 Task: Create a due date automation trigger when advanced on, 2 days before a card is due add dates due in less than 1 working days at 11:00 AM.
Action: Mouse moved to (1147, 342)
Screenshot: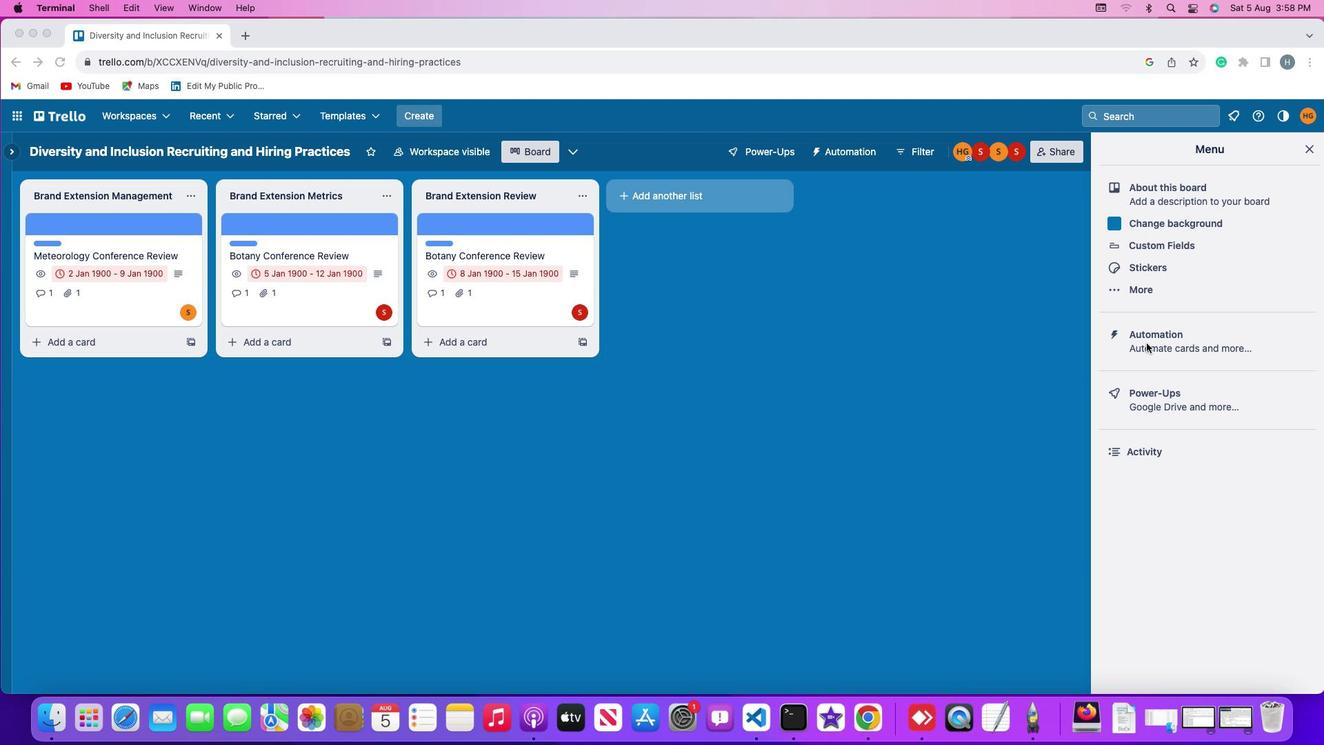 
Action: Mouse pressed left at (1147, 342)
Screenshot: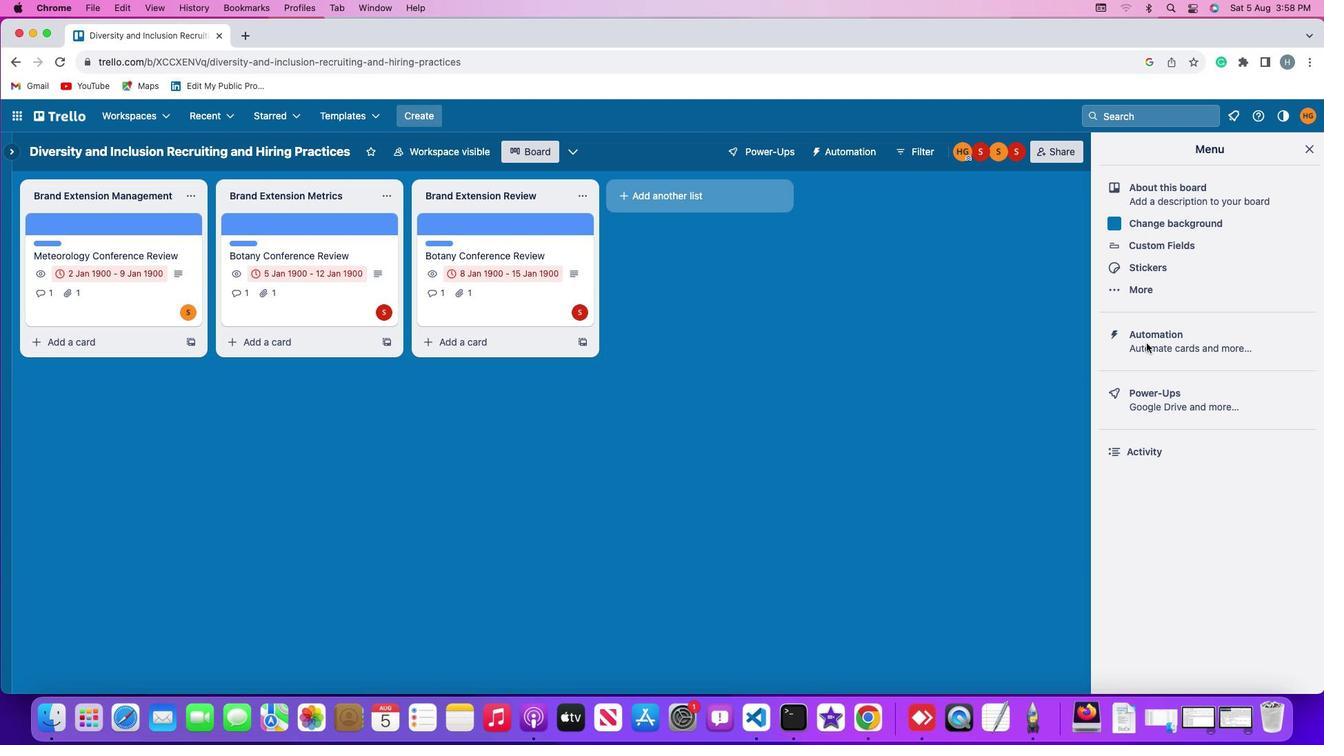 
Action: Mouse pressed left at (1147, 342)
Screenshot: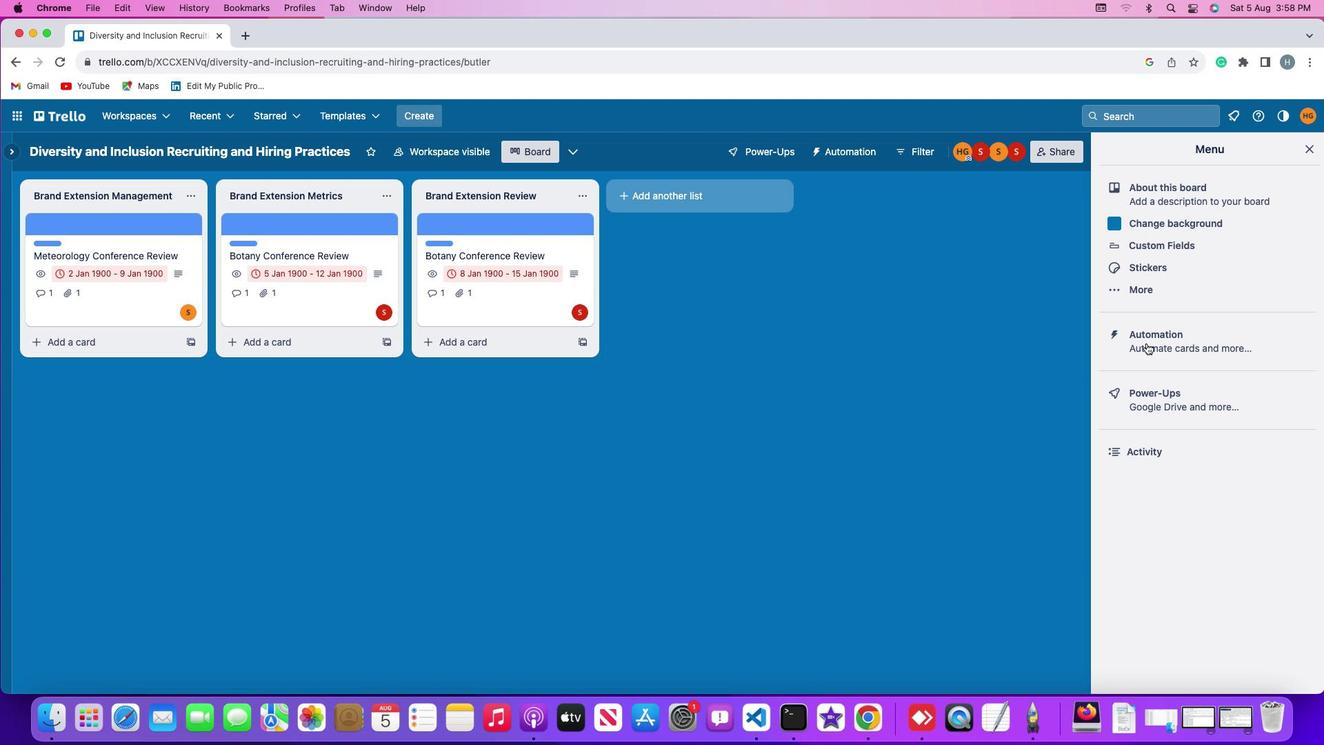
Action: Mouse moved to (66, 329)
Screenshot: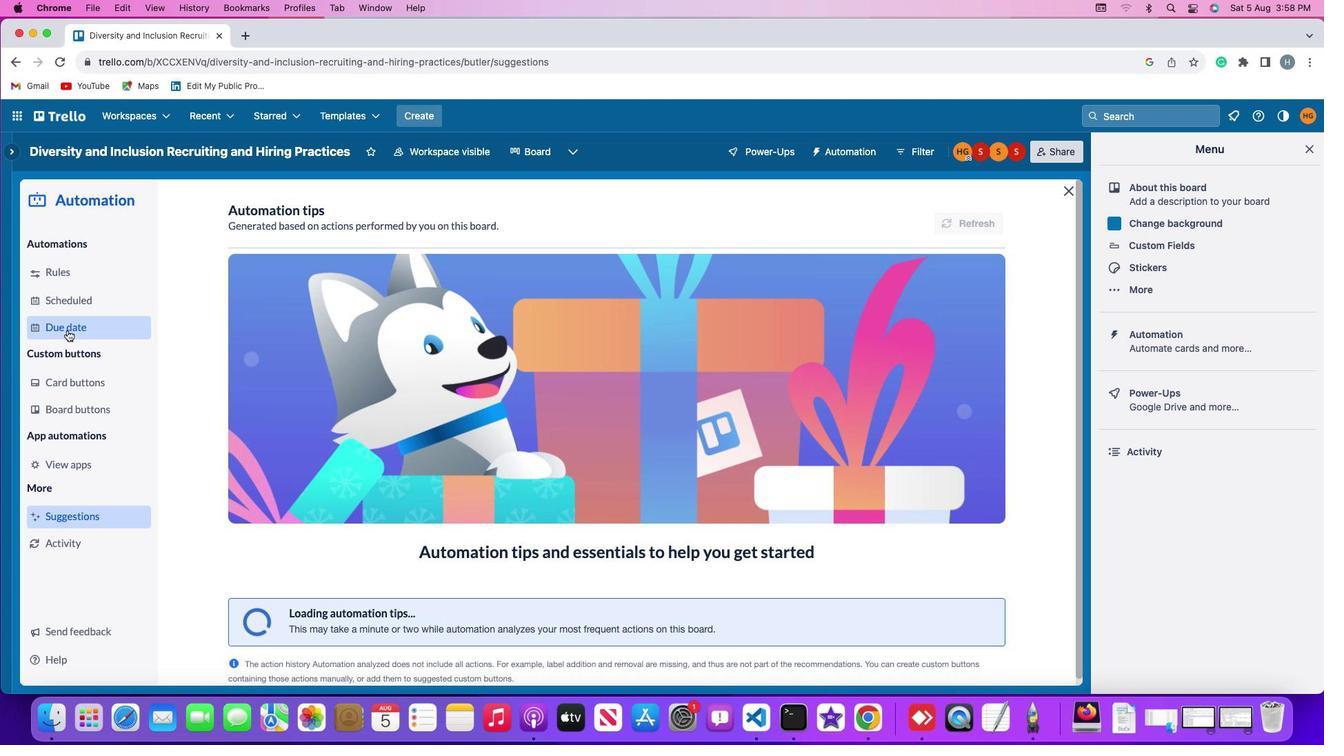 
Action: Mouse pressed left at (66, 329)
Screenshot: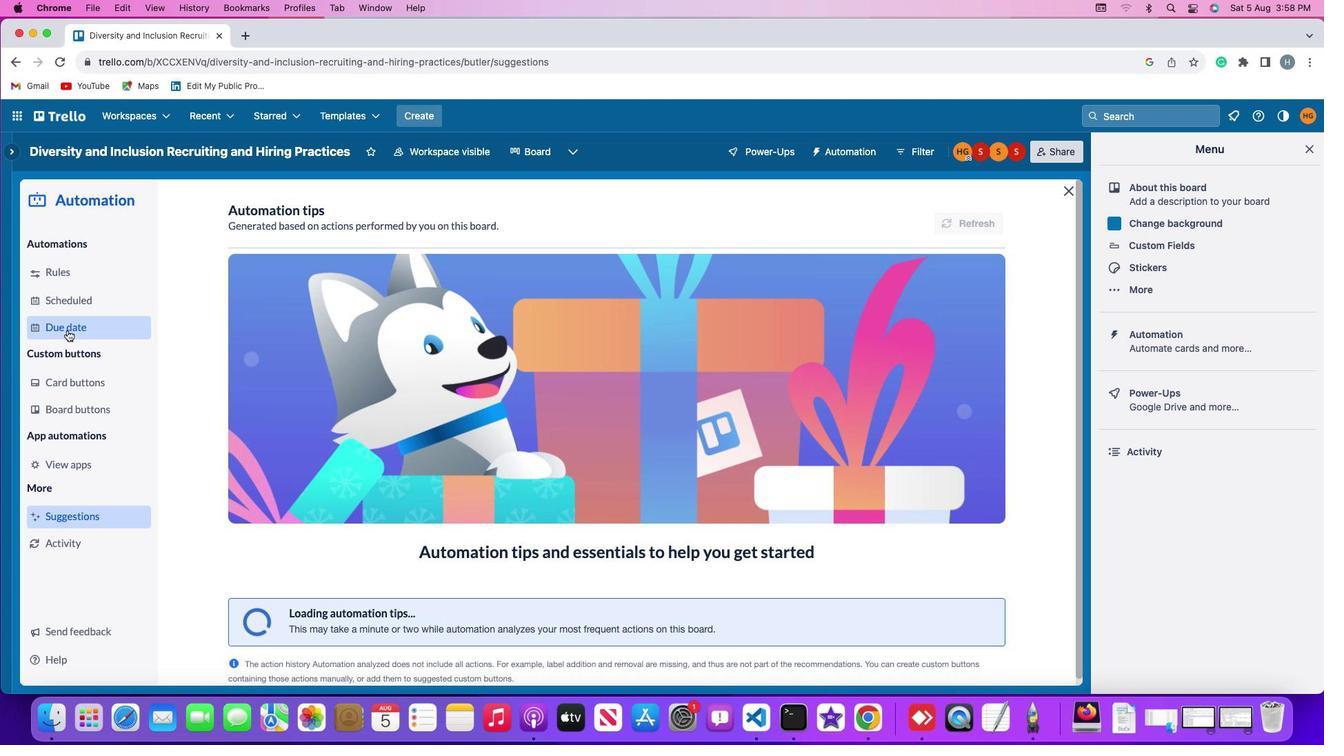 
Action: Mouse moved to (931, 213)
Screenshot: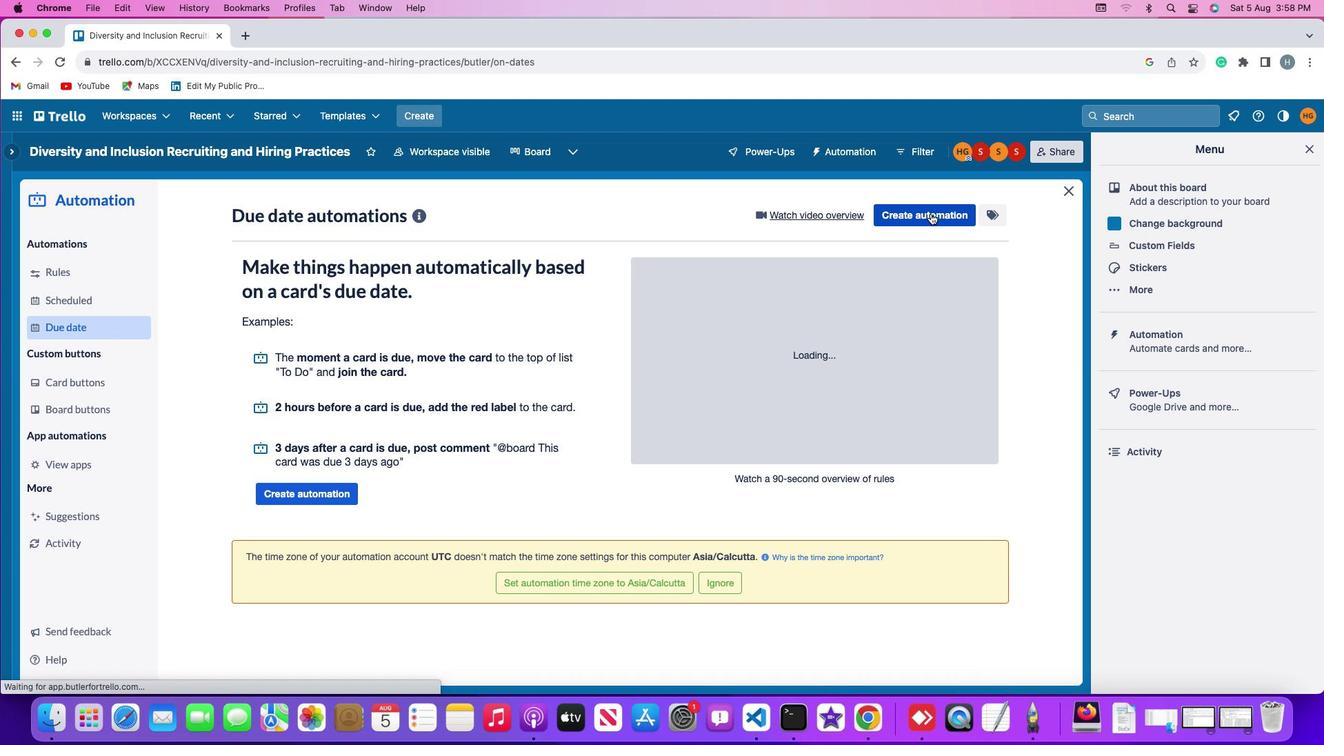 
Action: Mouse pressed left at (931, 213)
Screenshot: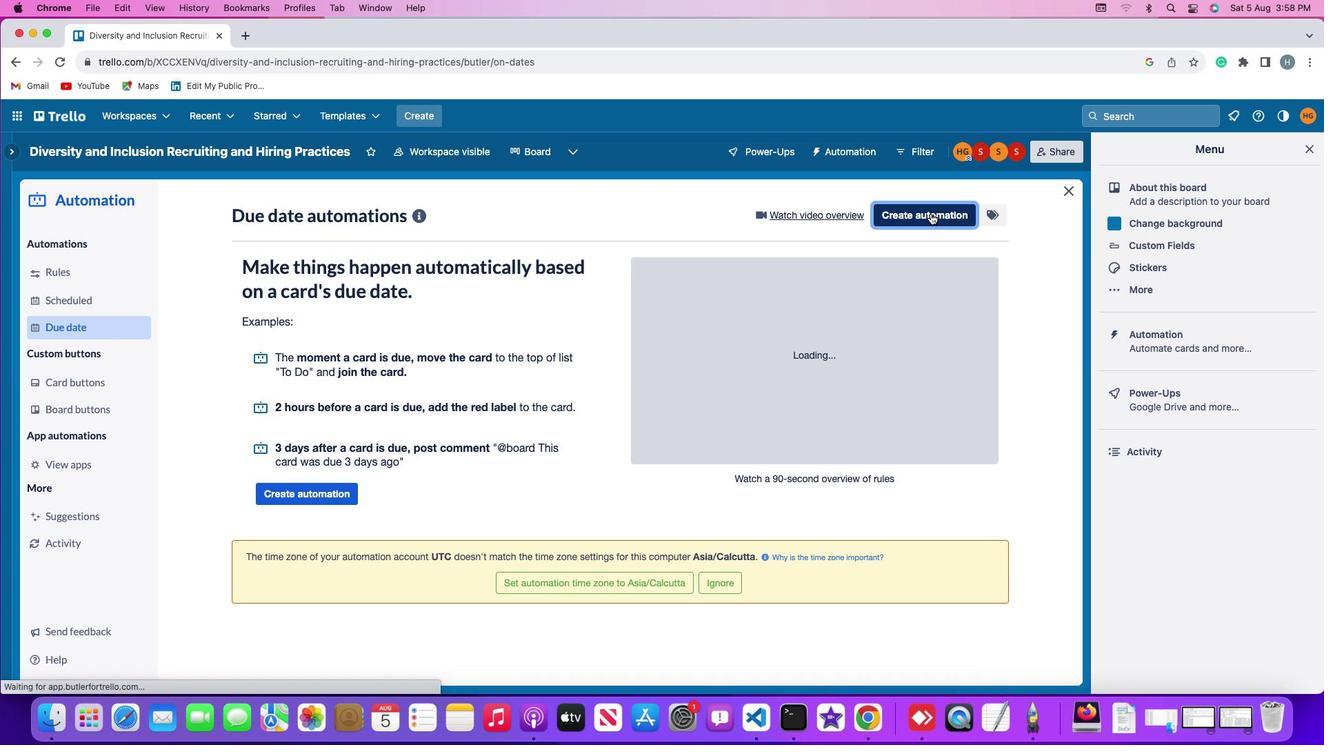 
Action: Mouse moved to (645, 350)
Screenshot: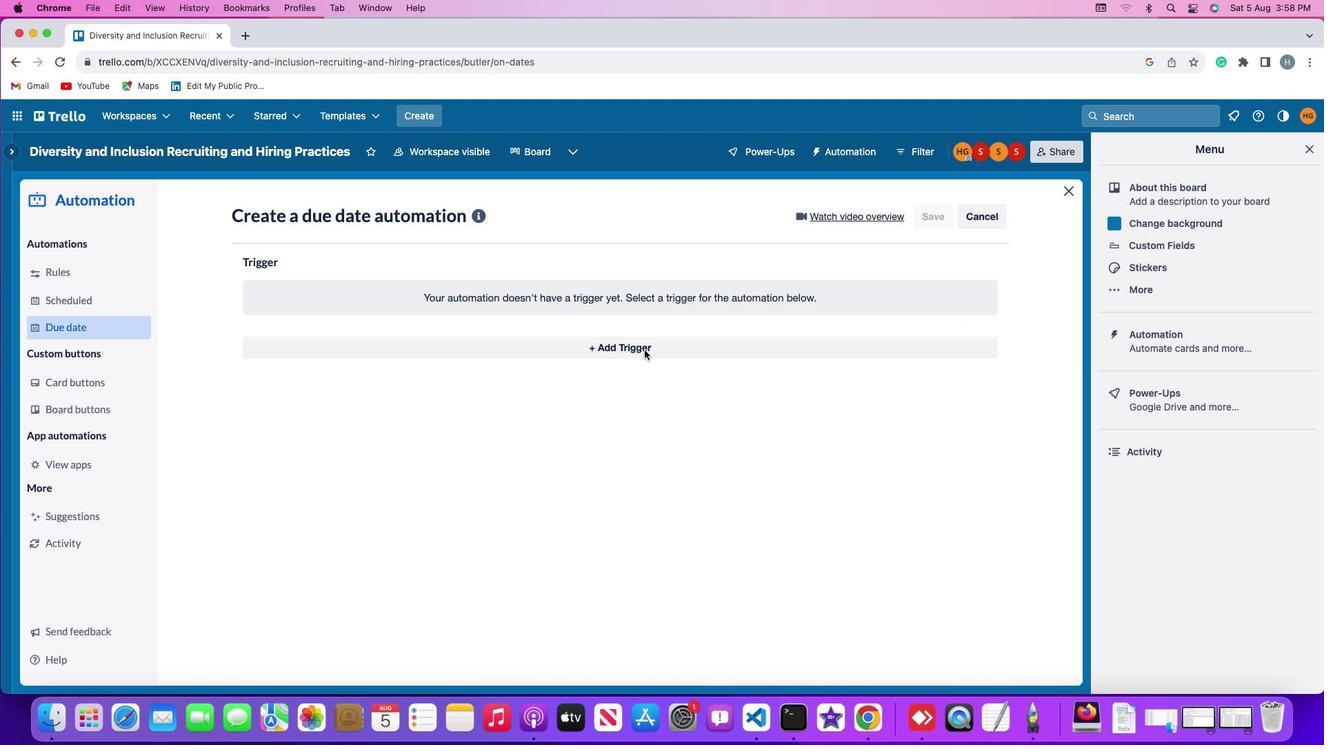 
Action: Mouse pressed left at (645, 350)
Screenshot: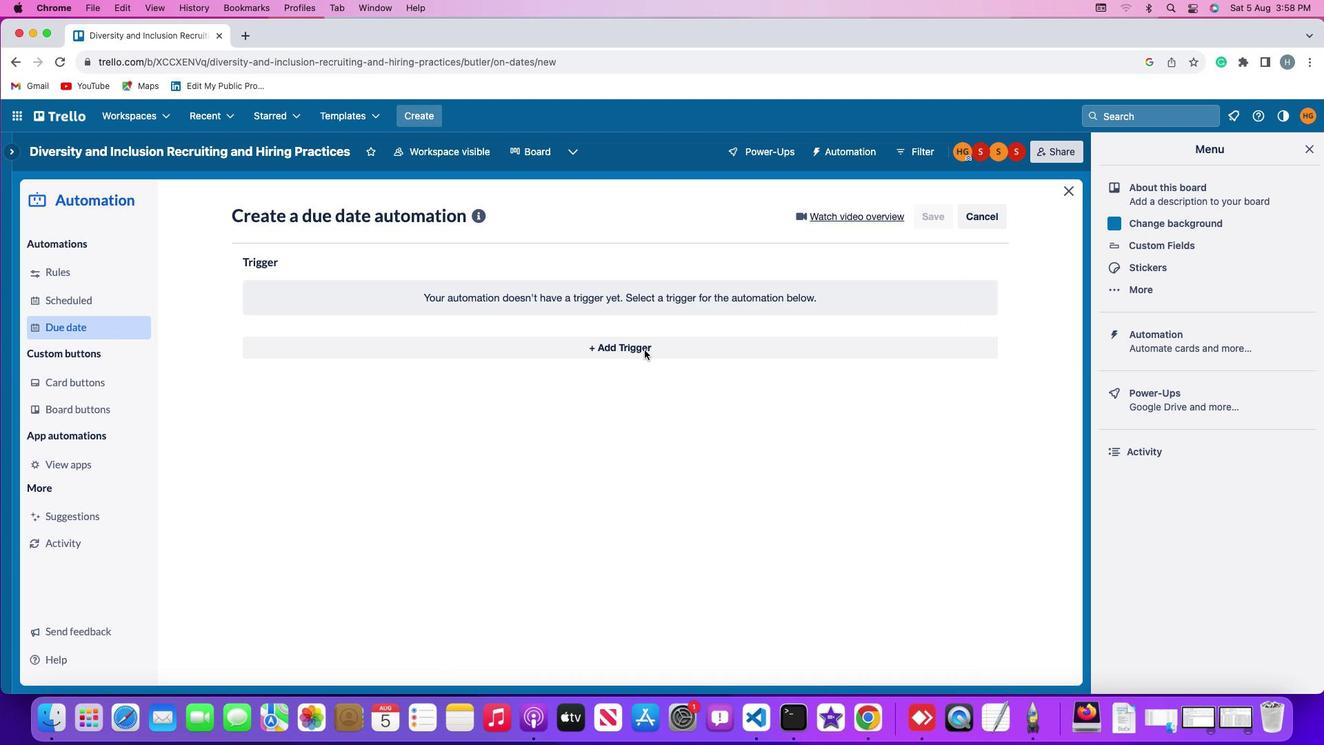 
Action: Mouse moved to (269, 557)
Screenshot: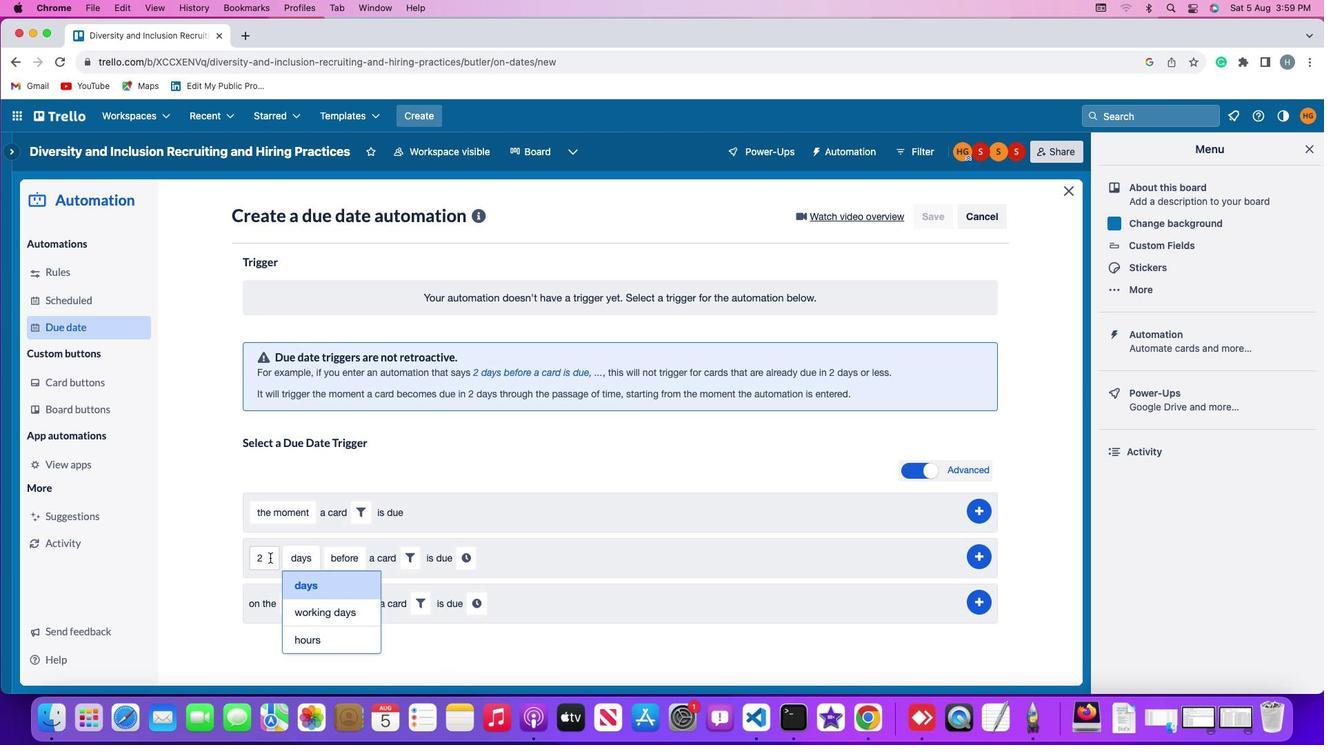 
Action: Mouse pressed left at (269, 557)
Screenshot: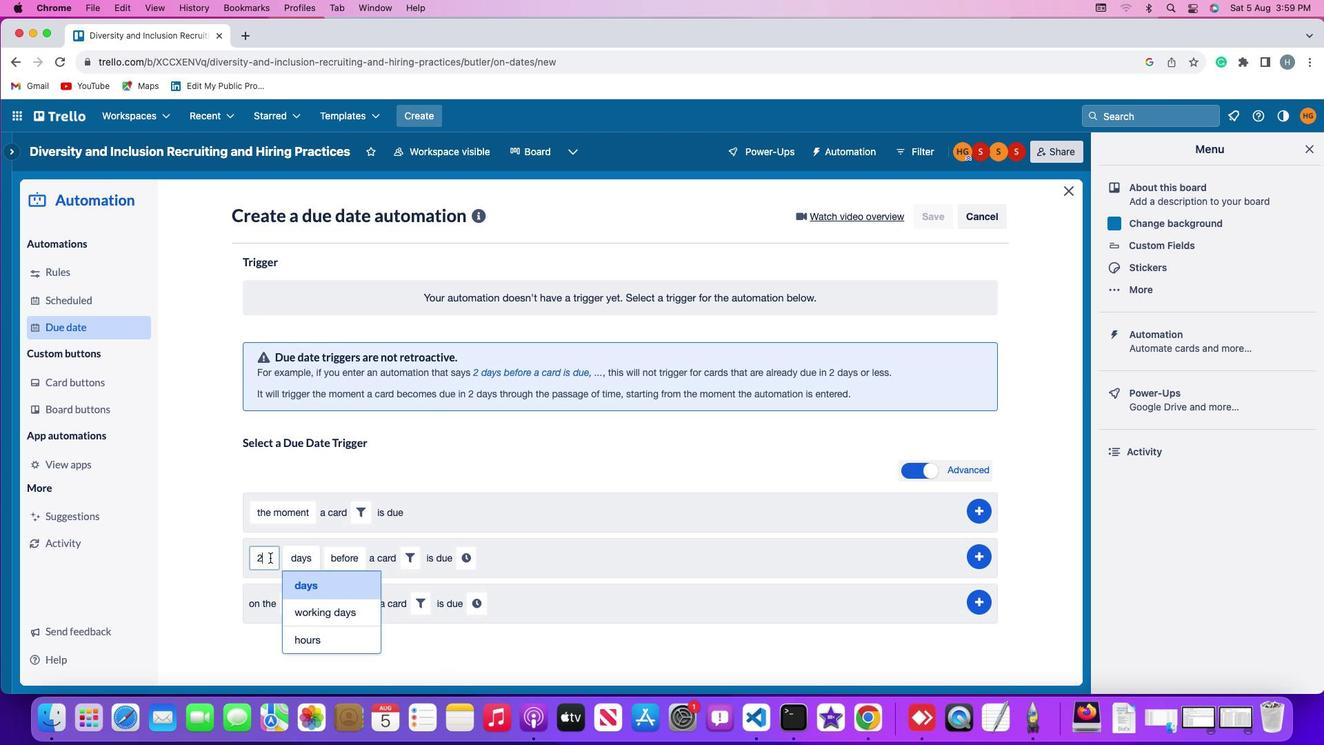 
Action: Key pressed Key.backspace'2'
Screenshot: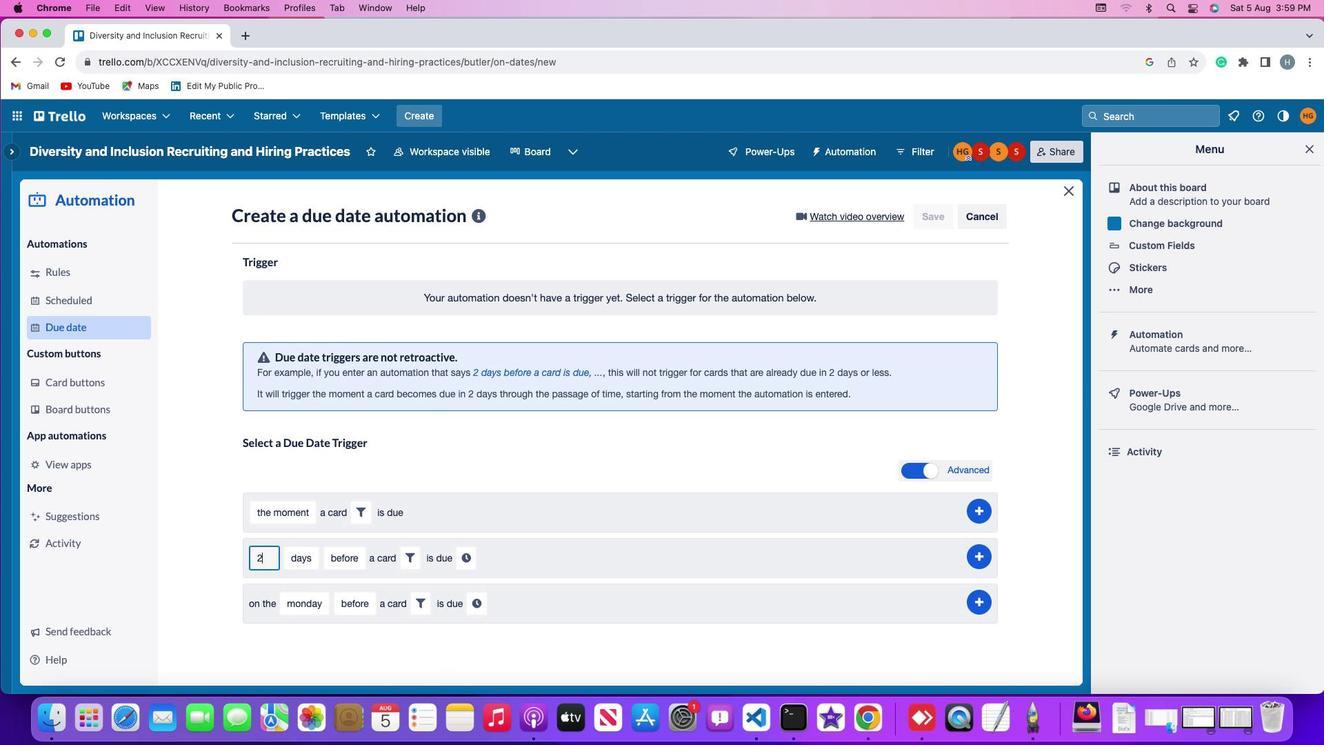 
Action: Mouse moved to (301, 558)
Screenshot: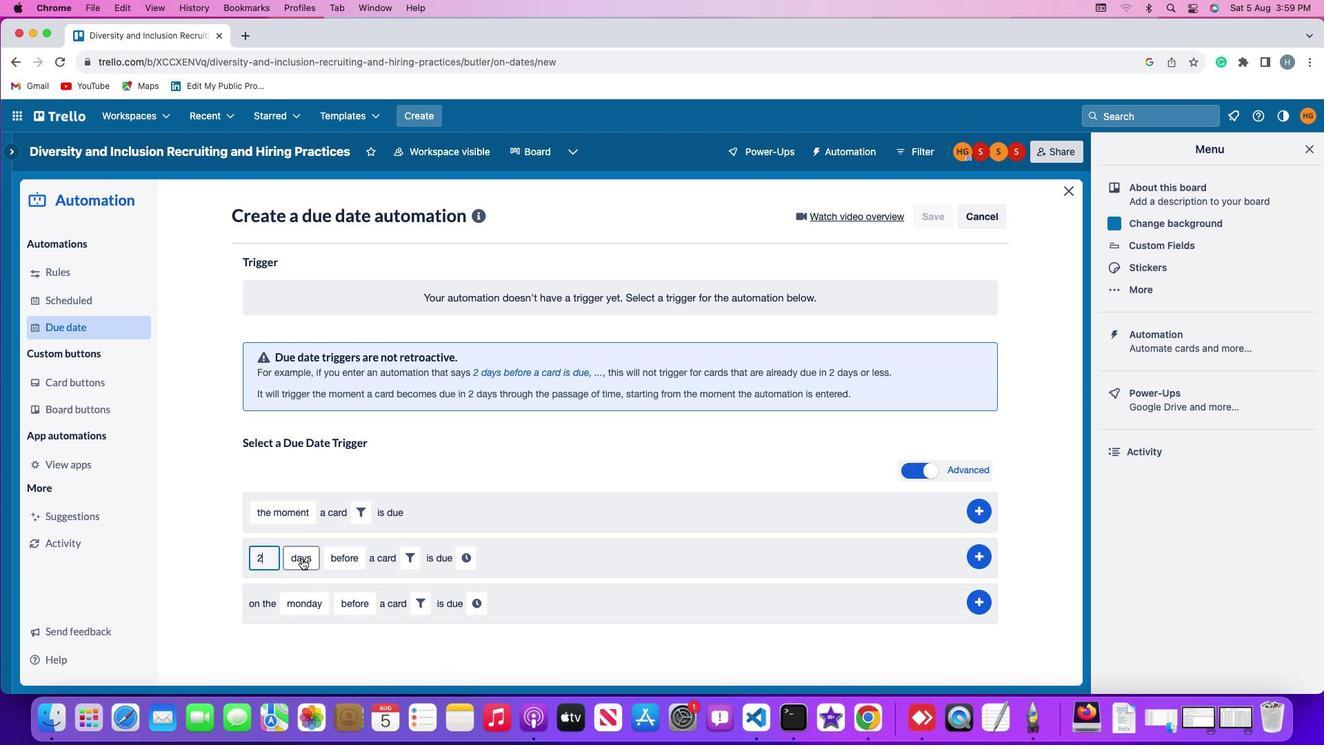 
Action: Mouse pressed left at (301, 558)
Screenshot: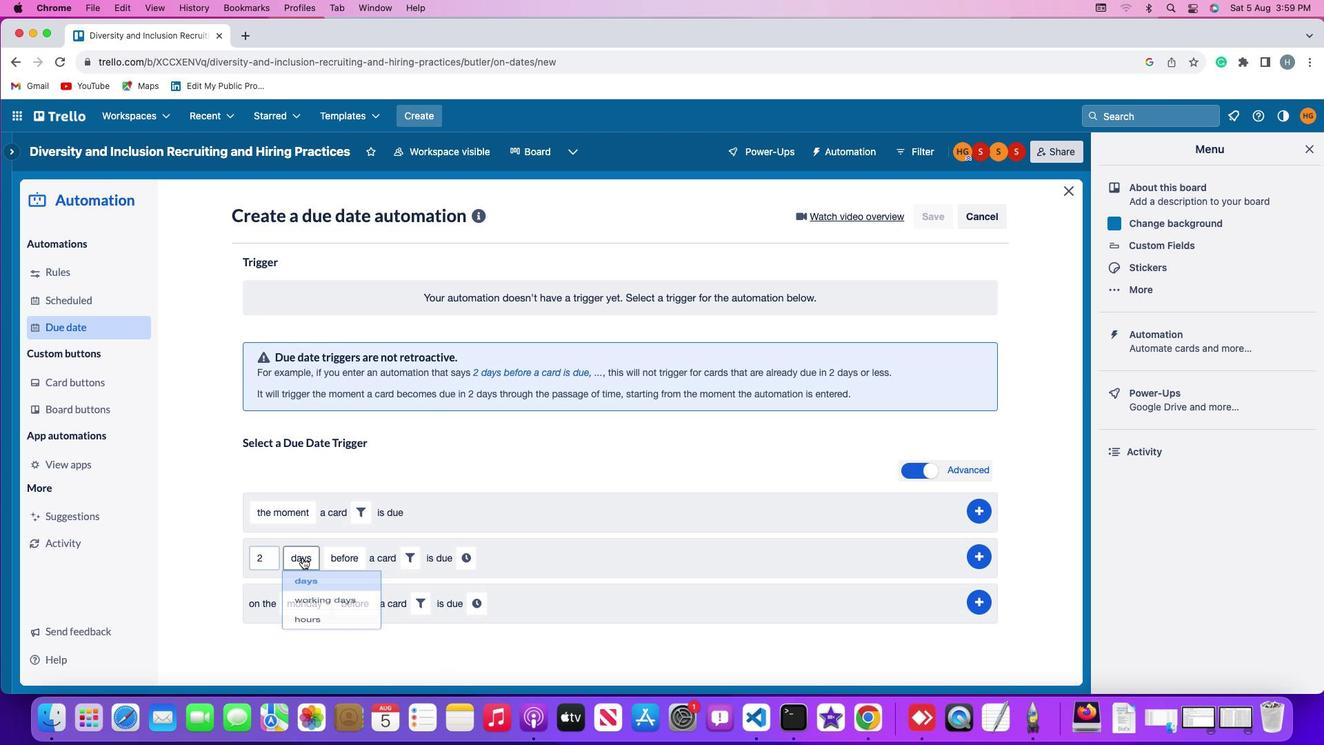 
Action: Mouse moved to (318, 586)
Screenshot: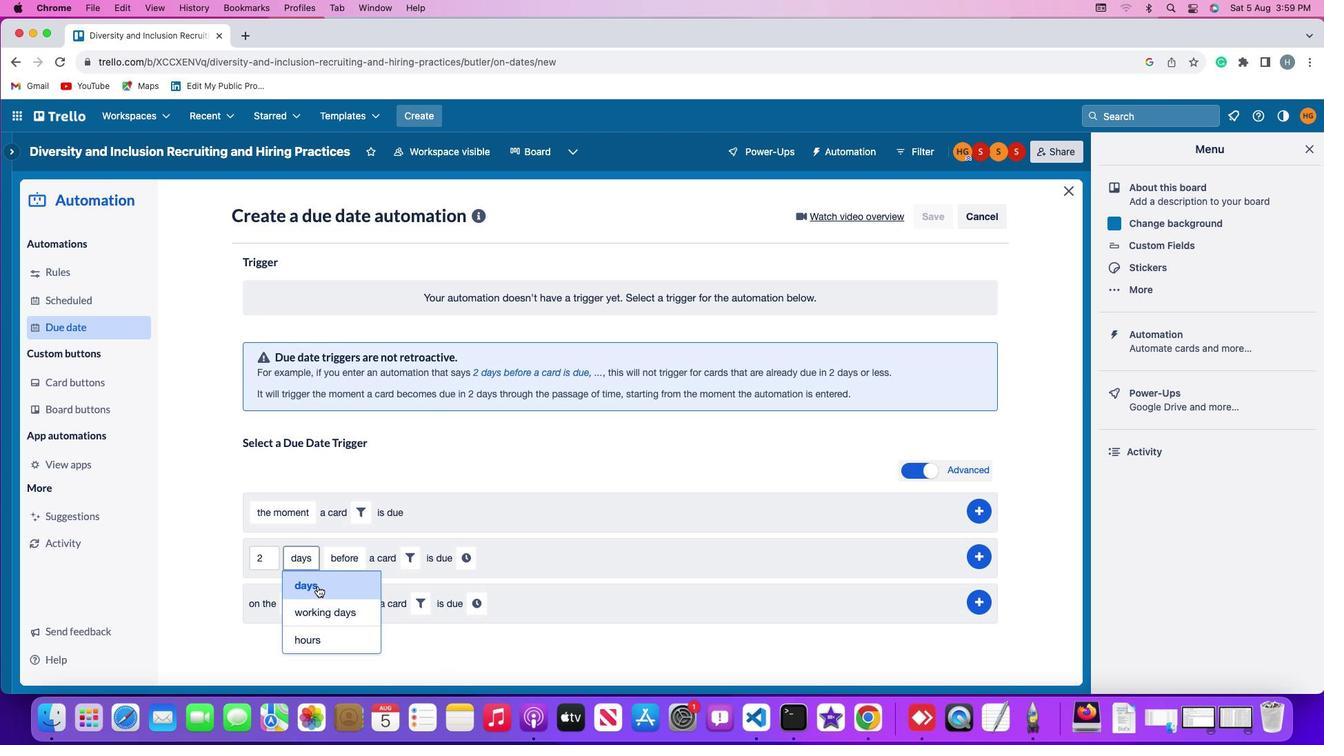 
Action: Mouse pressed left at (318, 586)
Screenshot: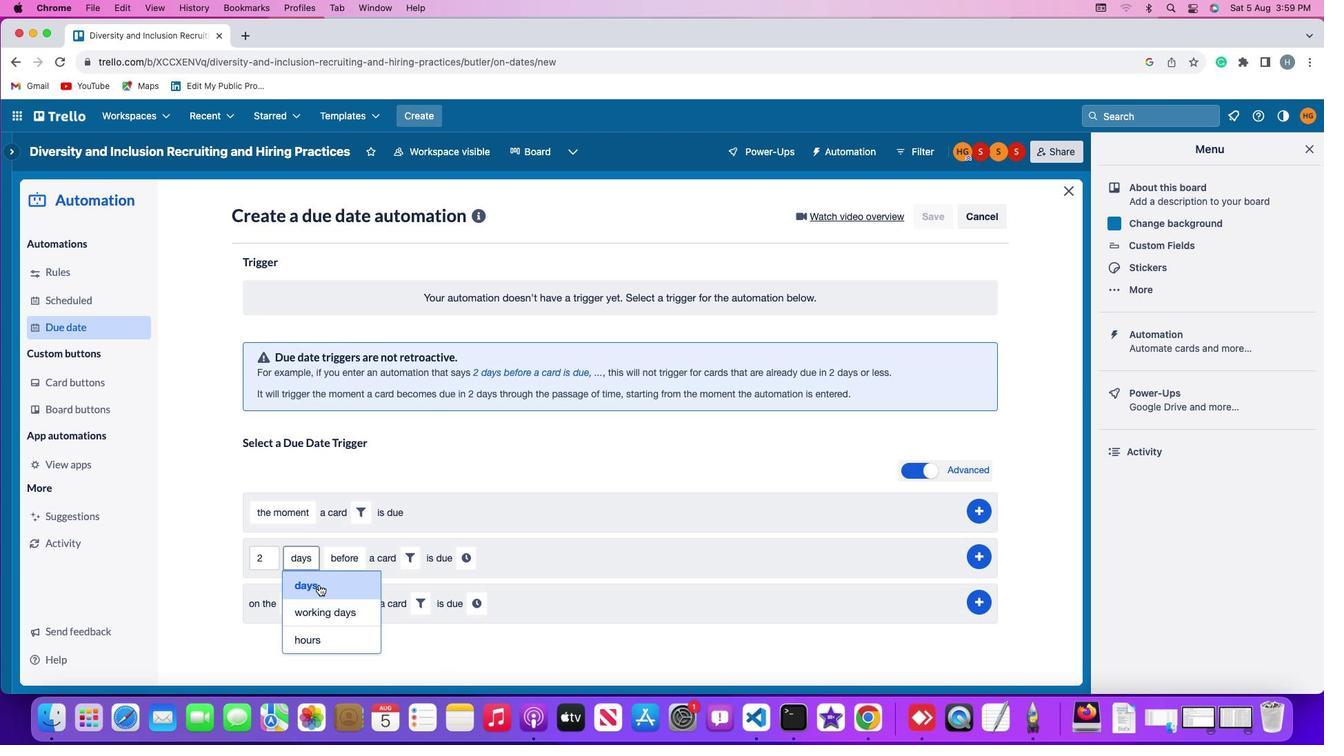 
Action: Mouse moved to (351, 560)
Screenshot: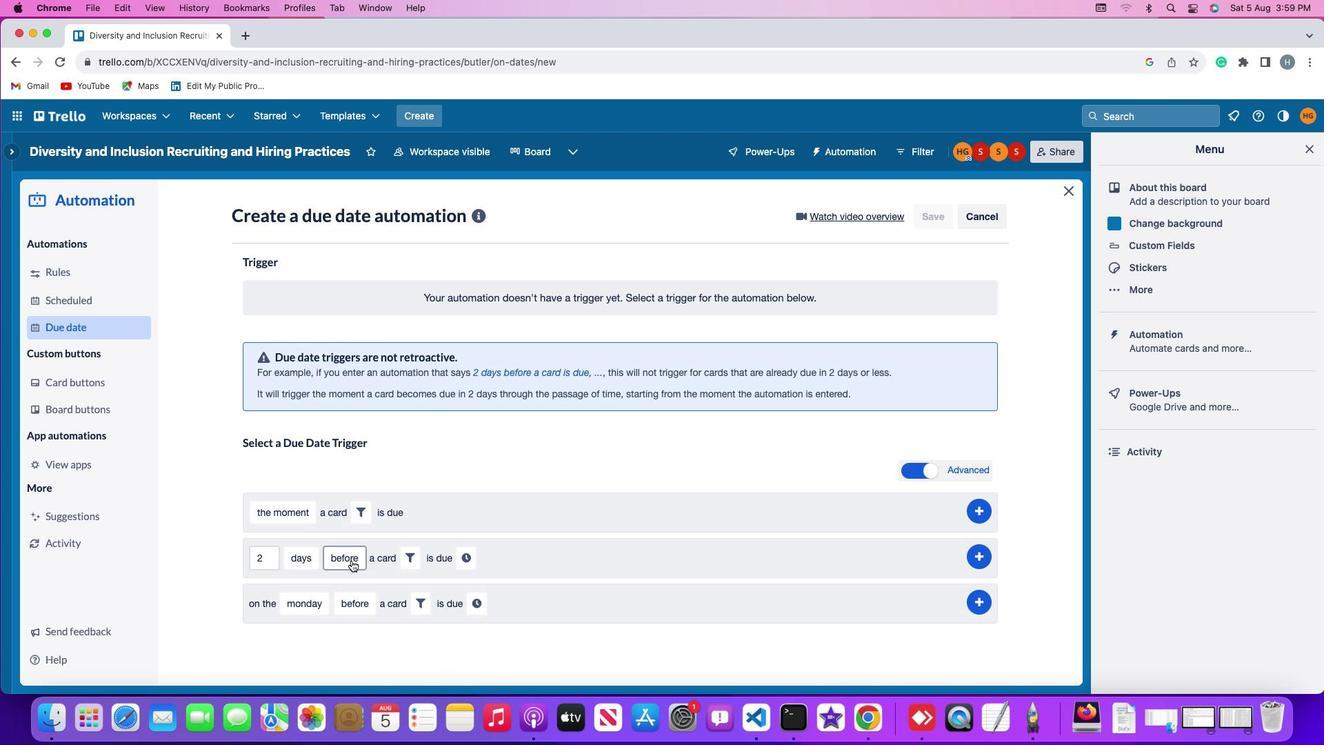 
Action: Mouse pressed left at (351, 560)
Screenshot: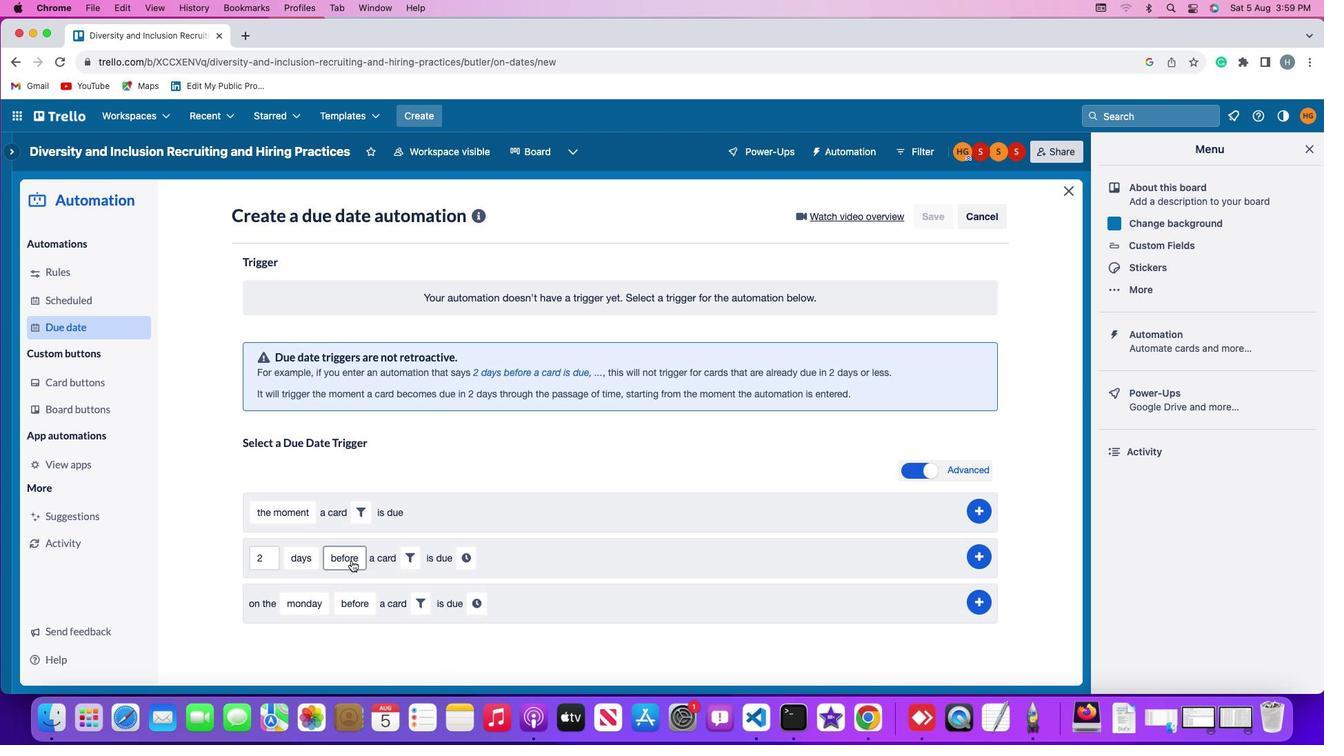 
Action: Mouse moved to (357, 578)
Screenshot: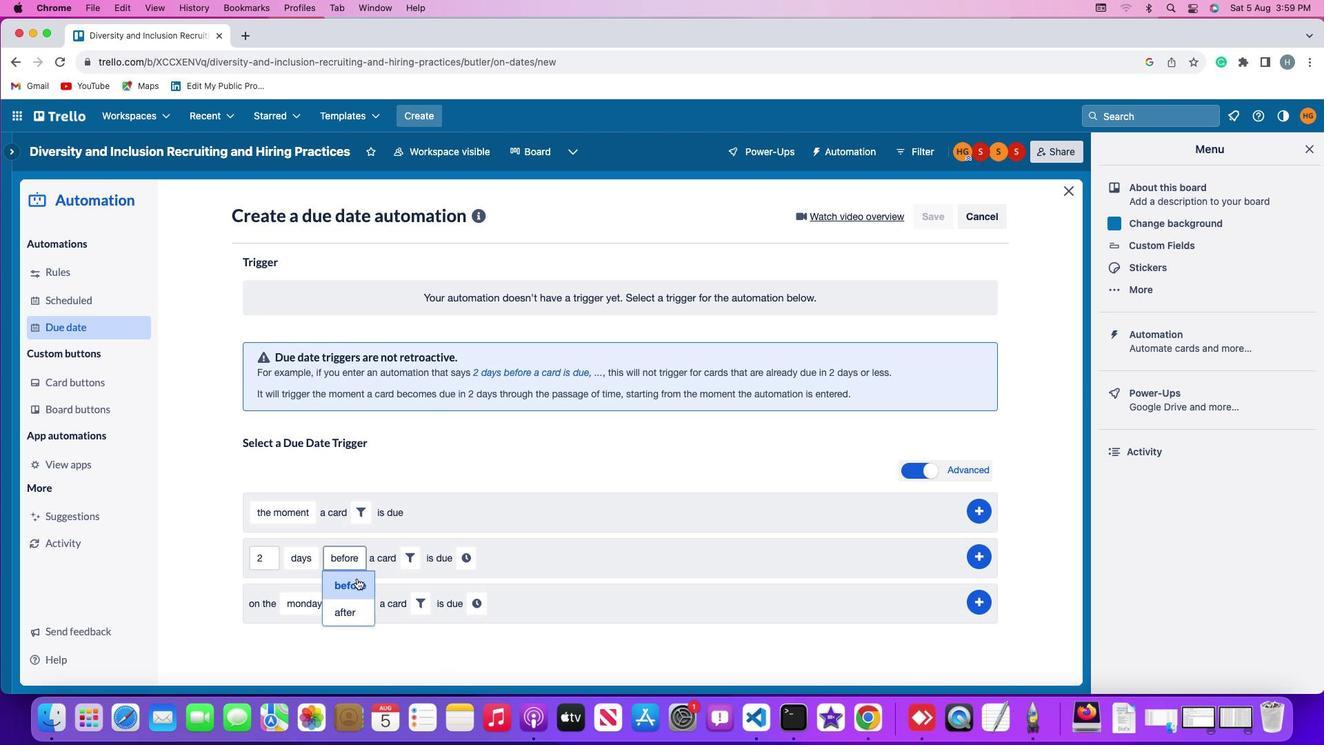 
Action: Mouse pressed left at (357, 578)
Screenshot: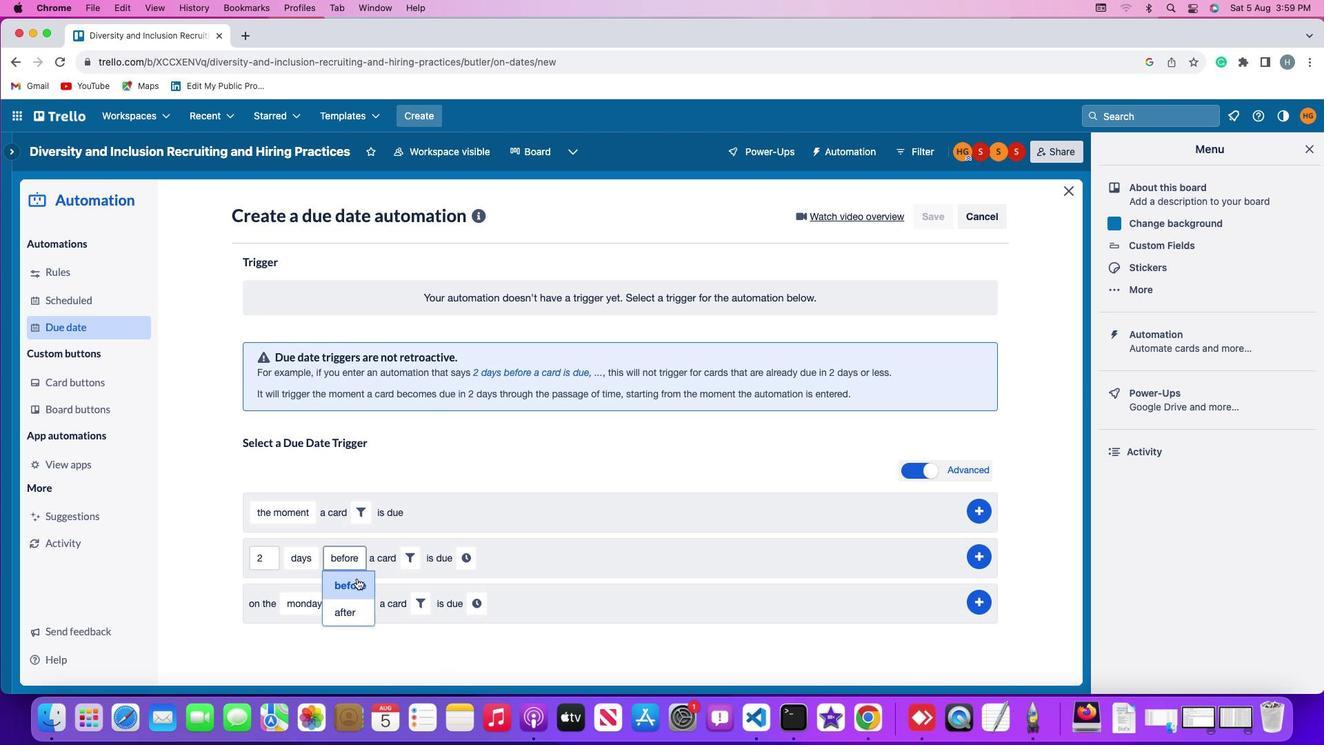 
Action: Mouse moved to (419, 558)
Screenshot: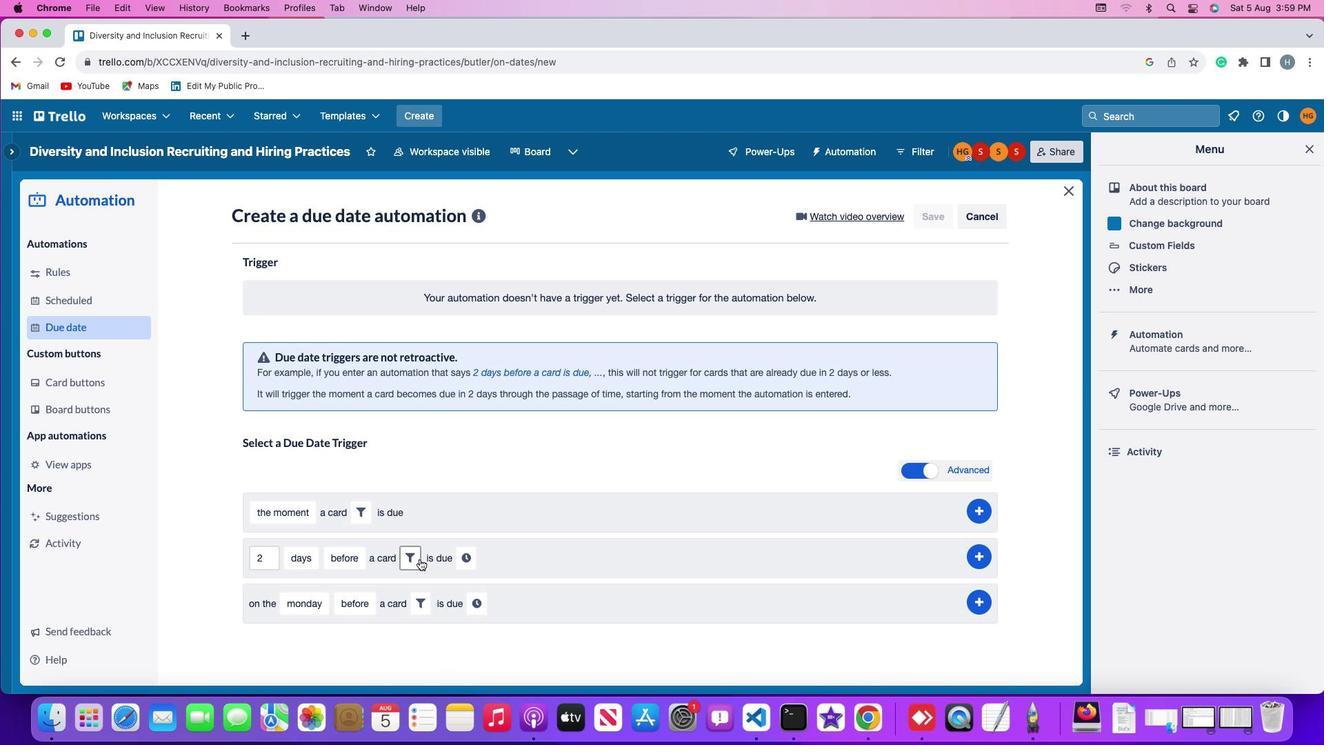
Action: Mouse pressed left at (419, 558)
Screenshot: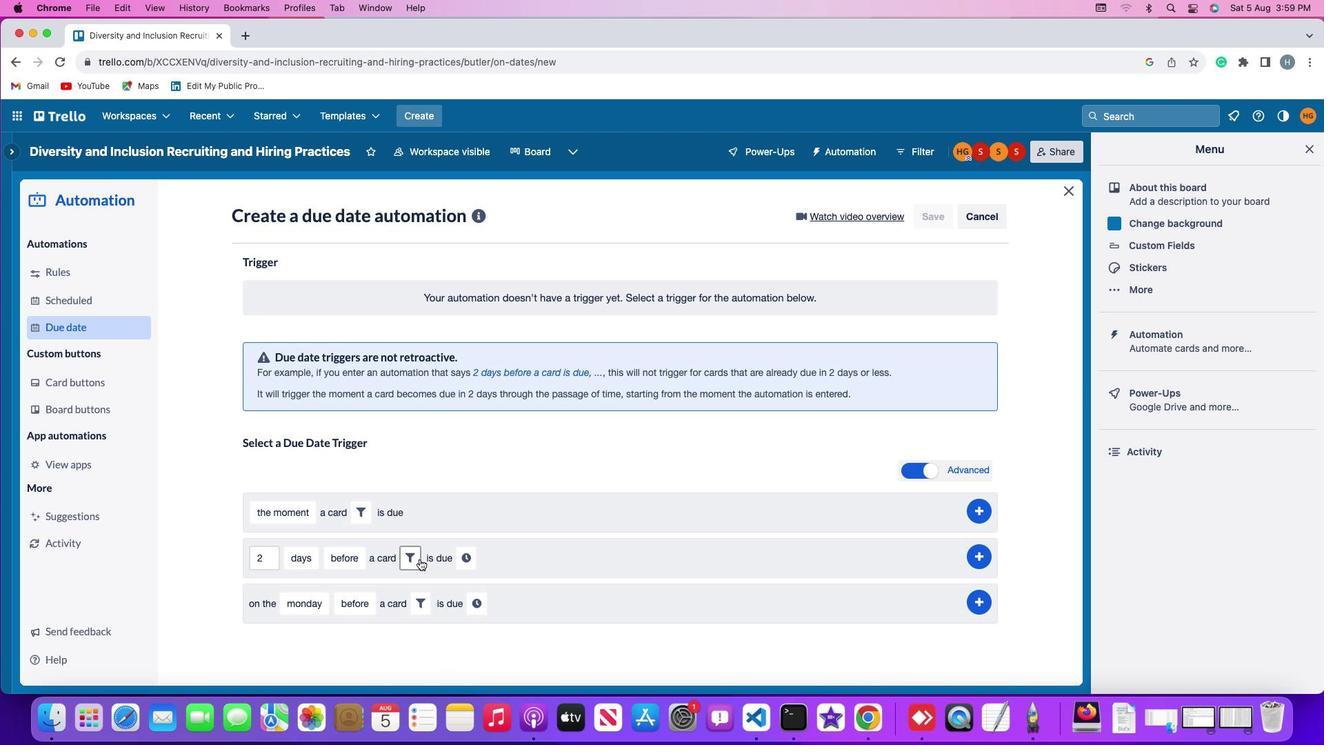 
Action: Mouse moved to (485, 596)
Screenshot: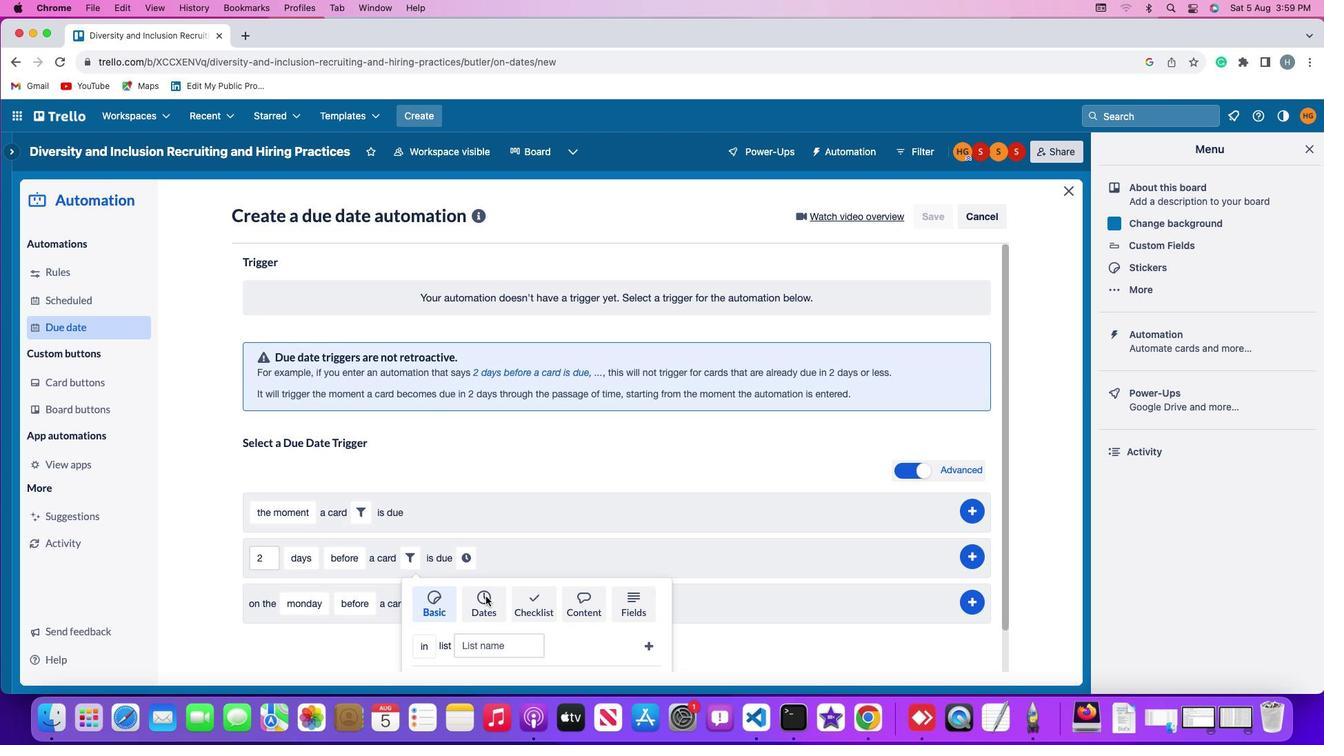 
Action: Mouse pressed left at (485, 596)
Screenshot: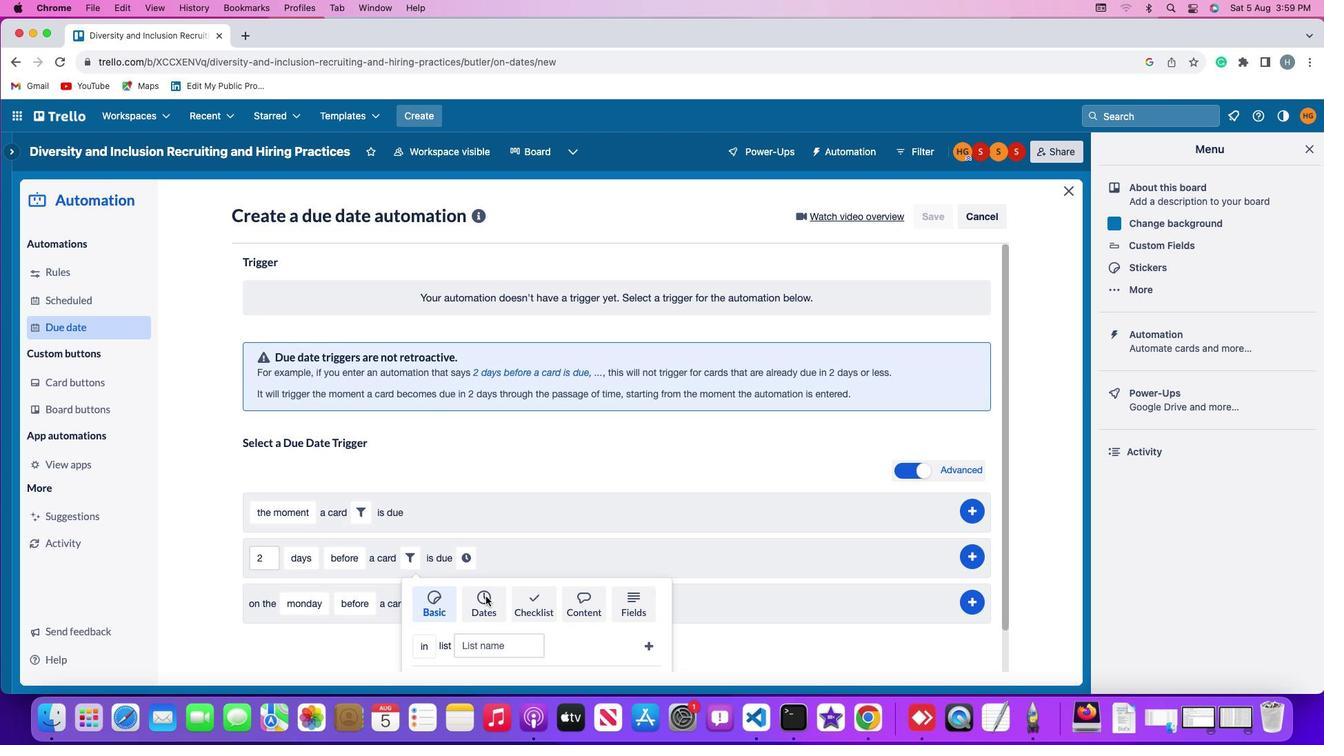 
Action: Mouse moved to (486, 596)
Screenshot: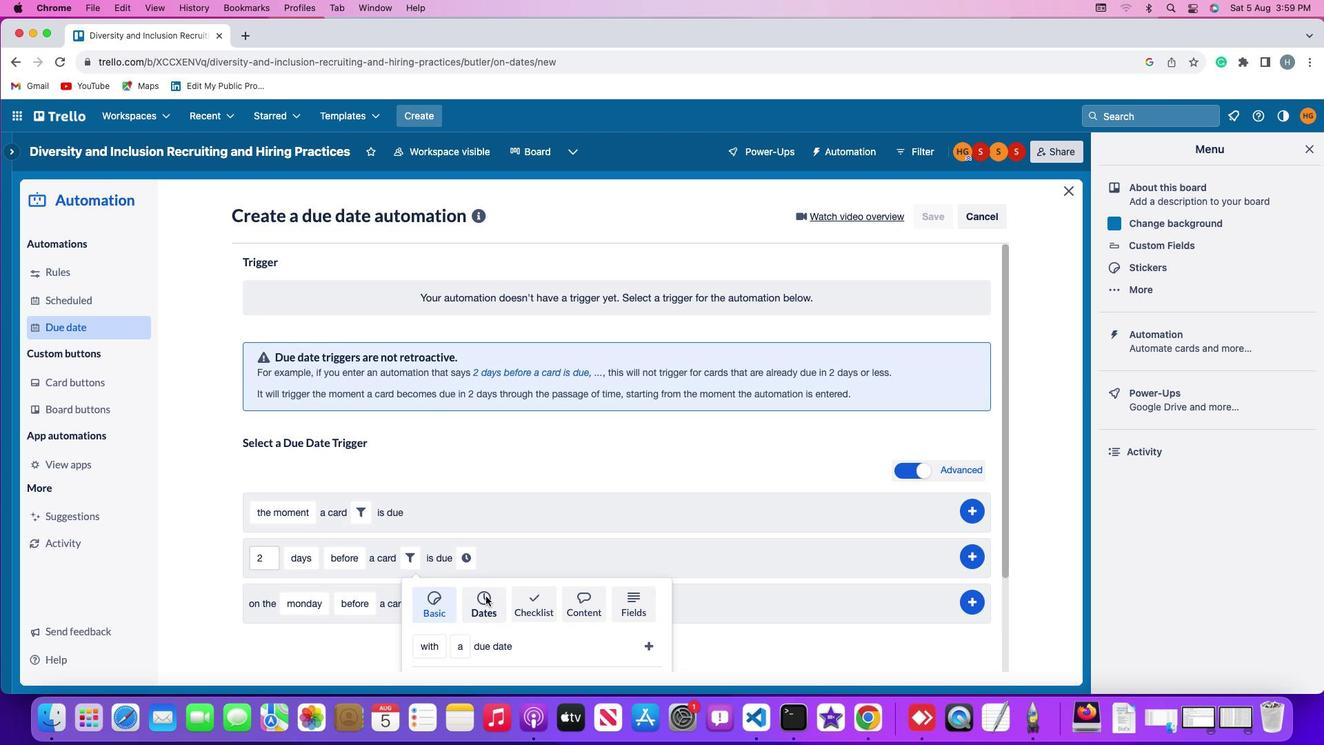 
Action: Mouse scrolled (486, 596) with delta (0, 0)
Screenshot: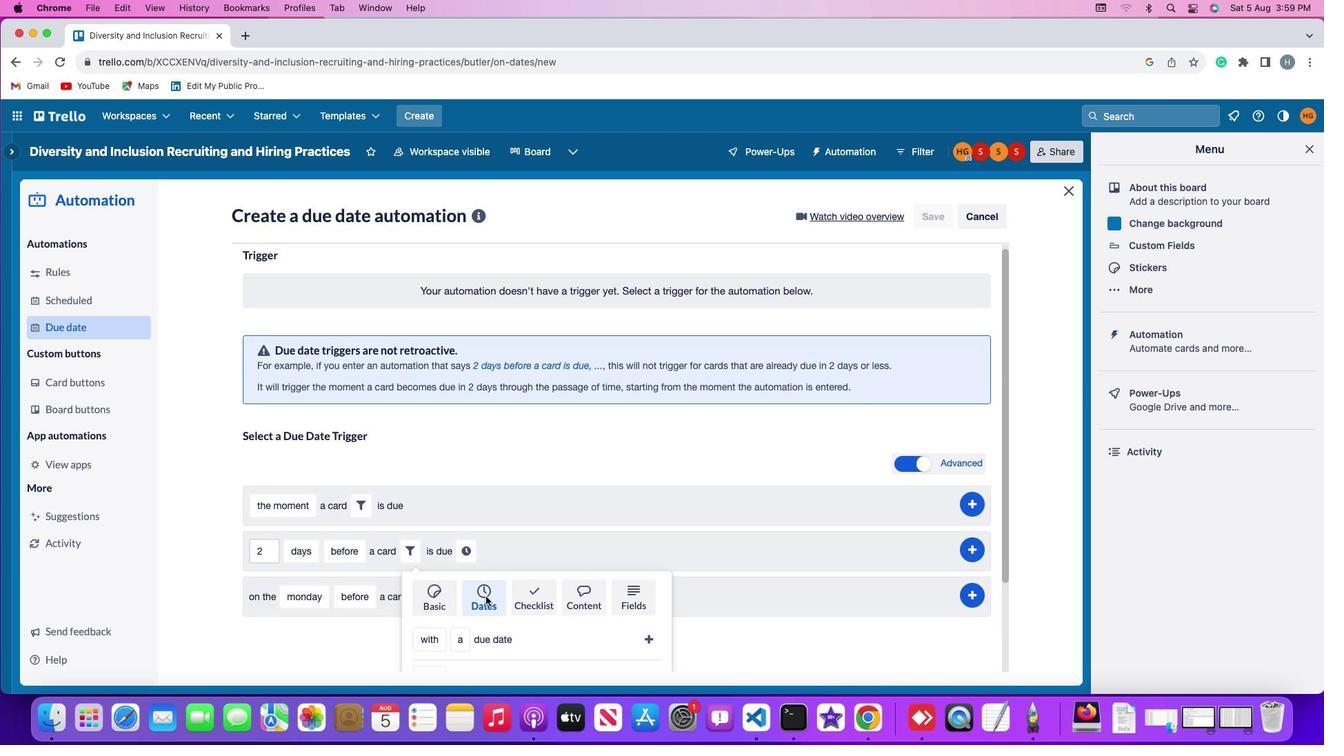 
Action: Mouse scrolled (486, 596) with delta (0, 0)
Screenshot: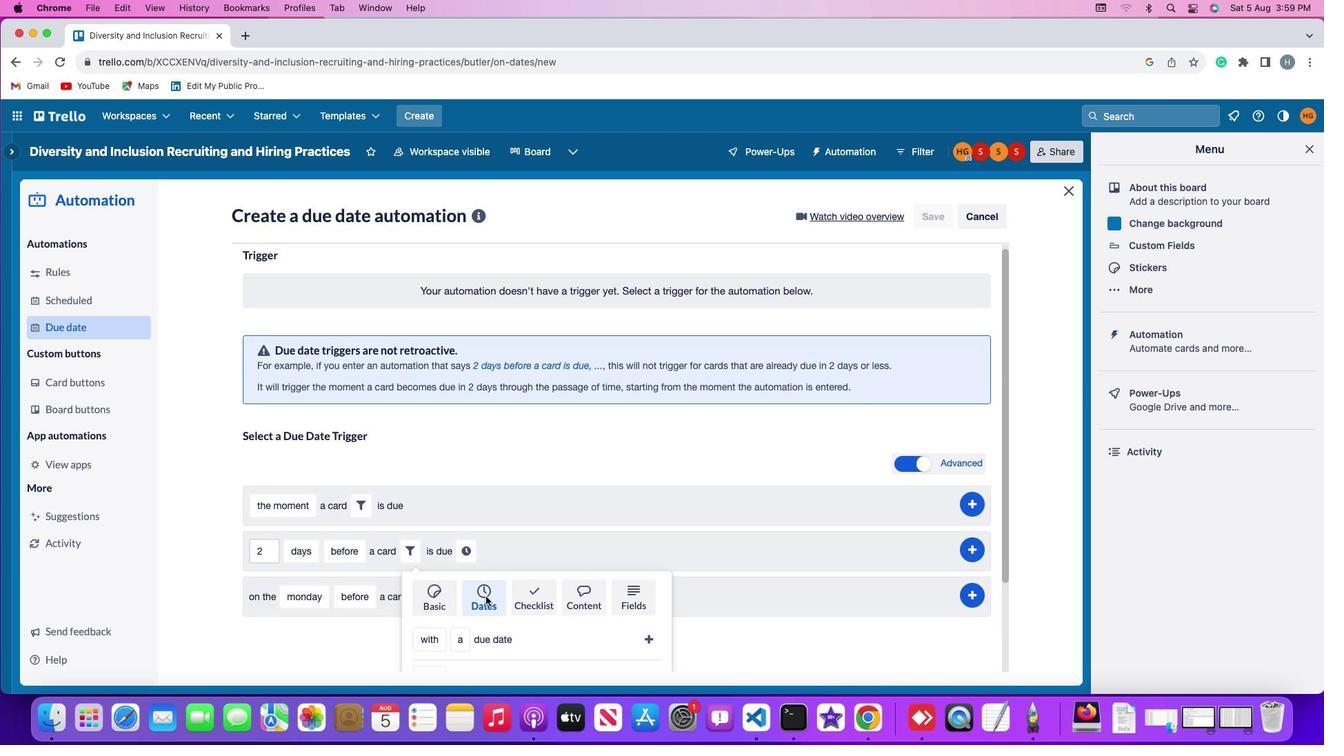 
Action: Mouse scrolled (486, 596) with delta (0, -2)
Screenshot: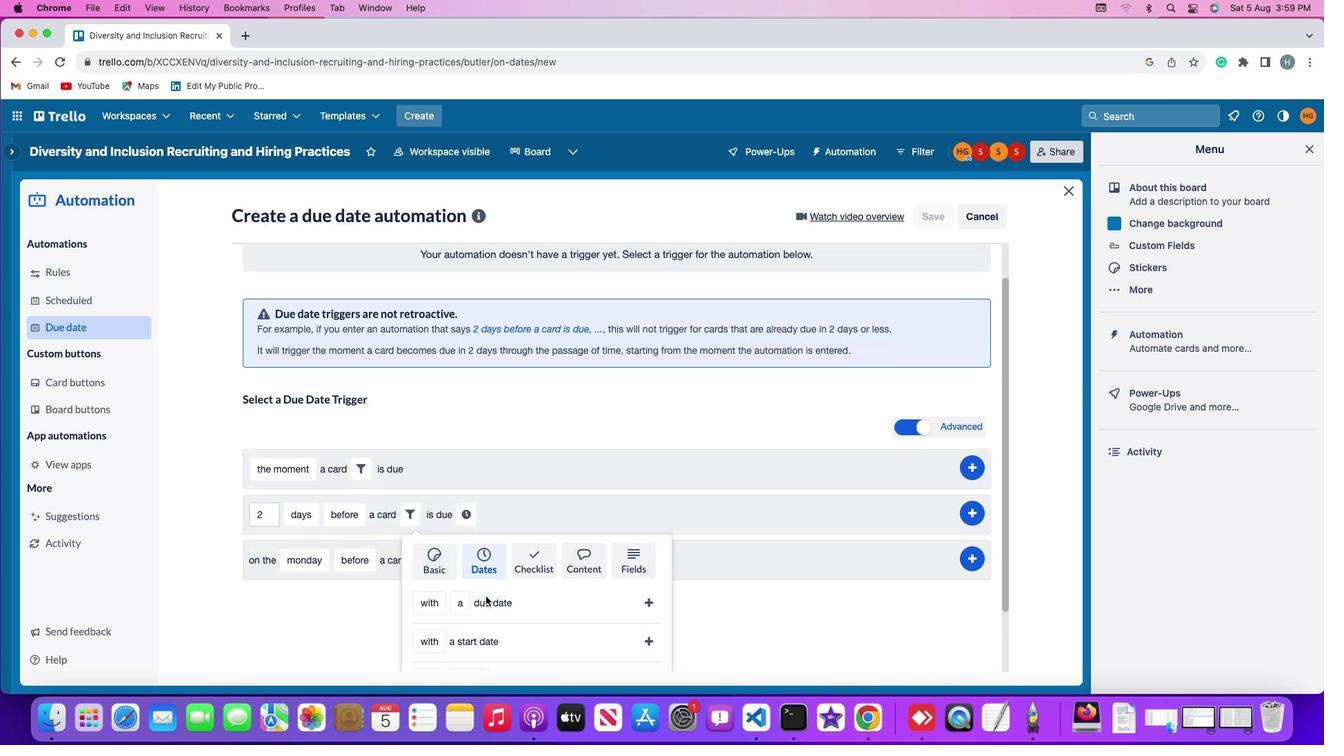 
Action: Mouse scrolled (486, 596) with delta (0, -3)
Screenshot: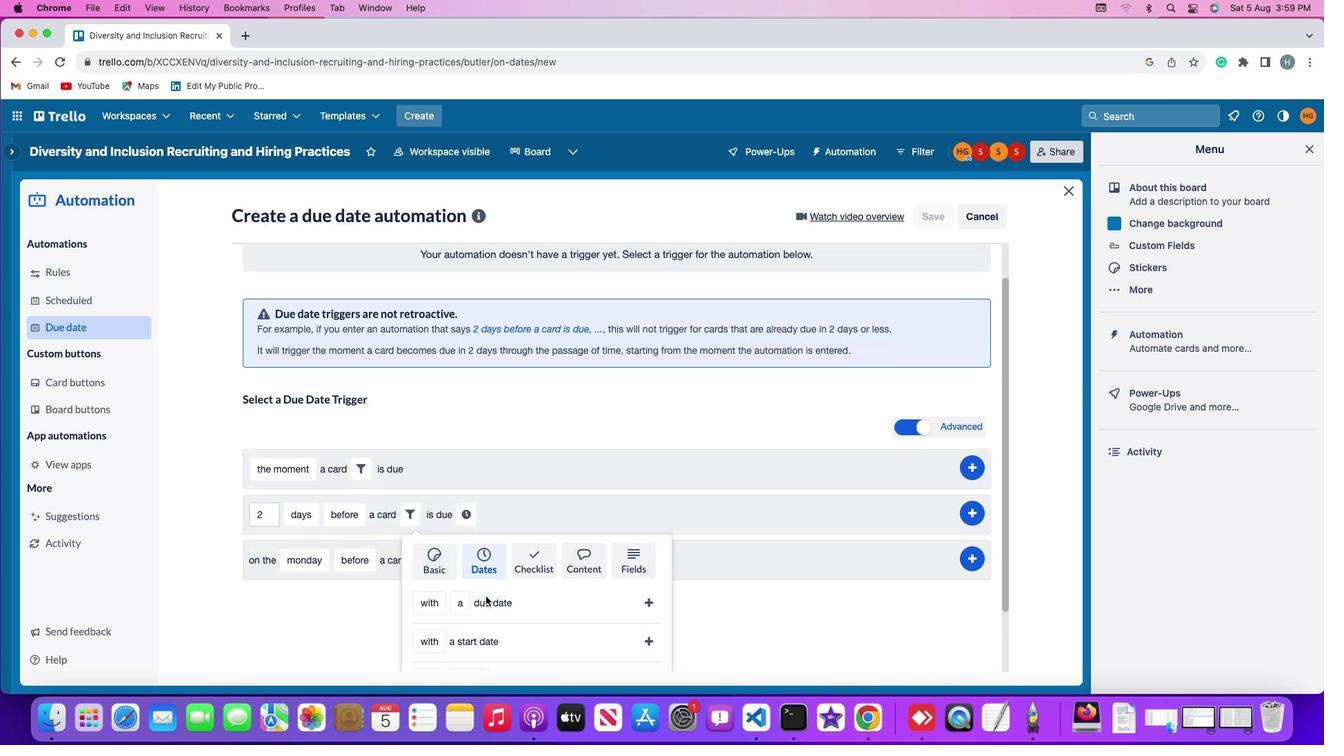 
Action: Mouse scrolled (486, 596) with delta (0, -4)
Screenshot: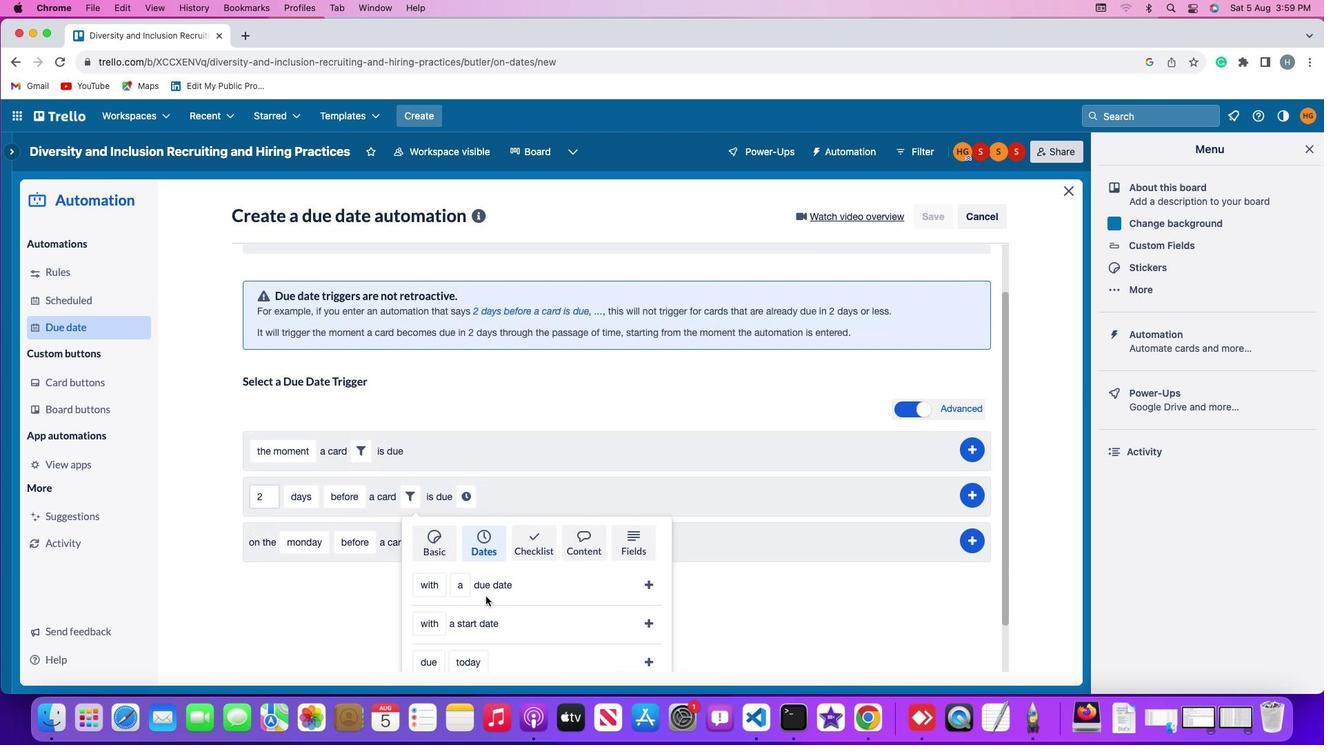 
Action: Mouse scrolled (486, 596) with delta (0, -4)
Screenshot: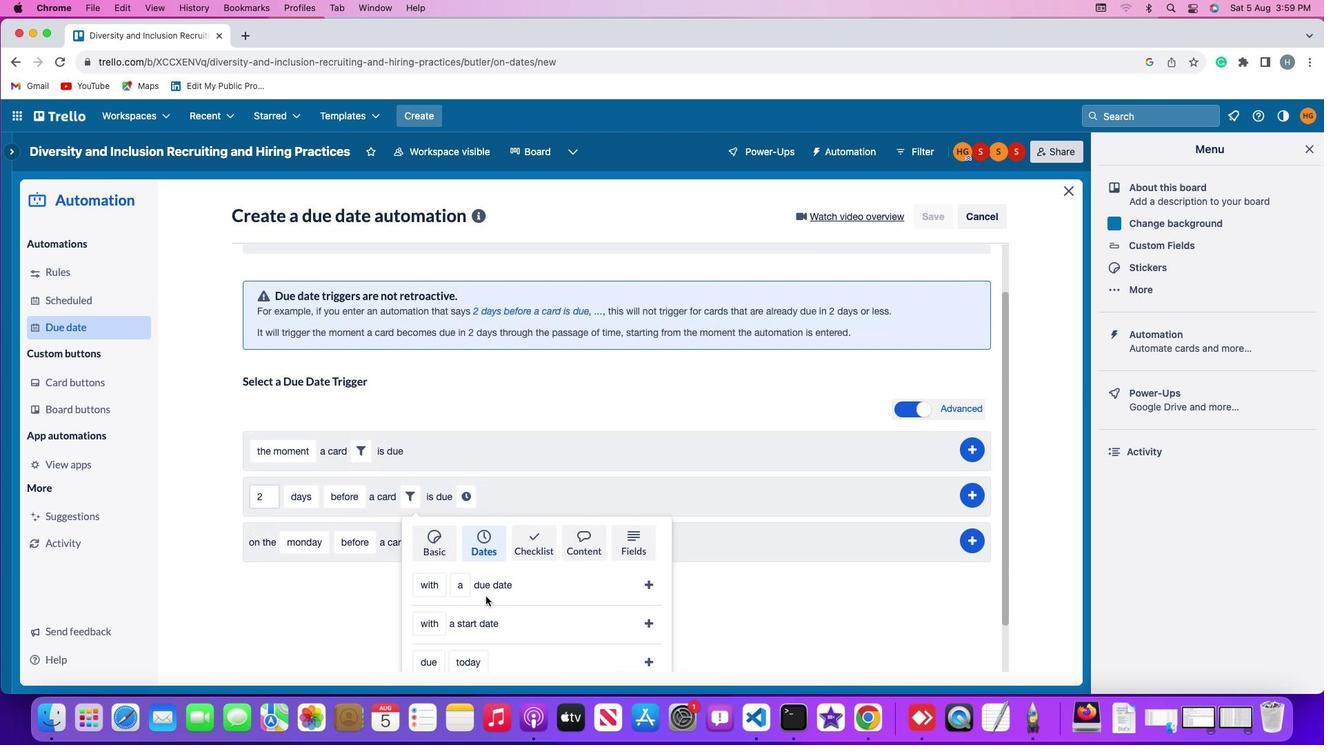 
Action: Mouse scrolled (486, 596) with delta (0, -4)
Screenshot: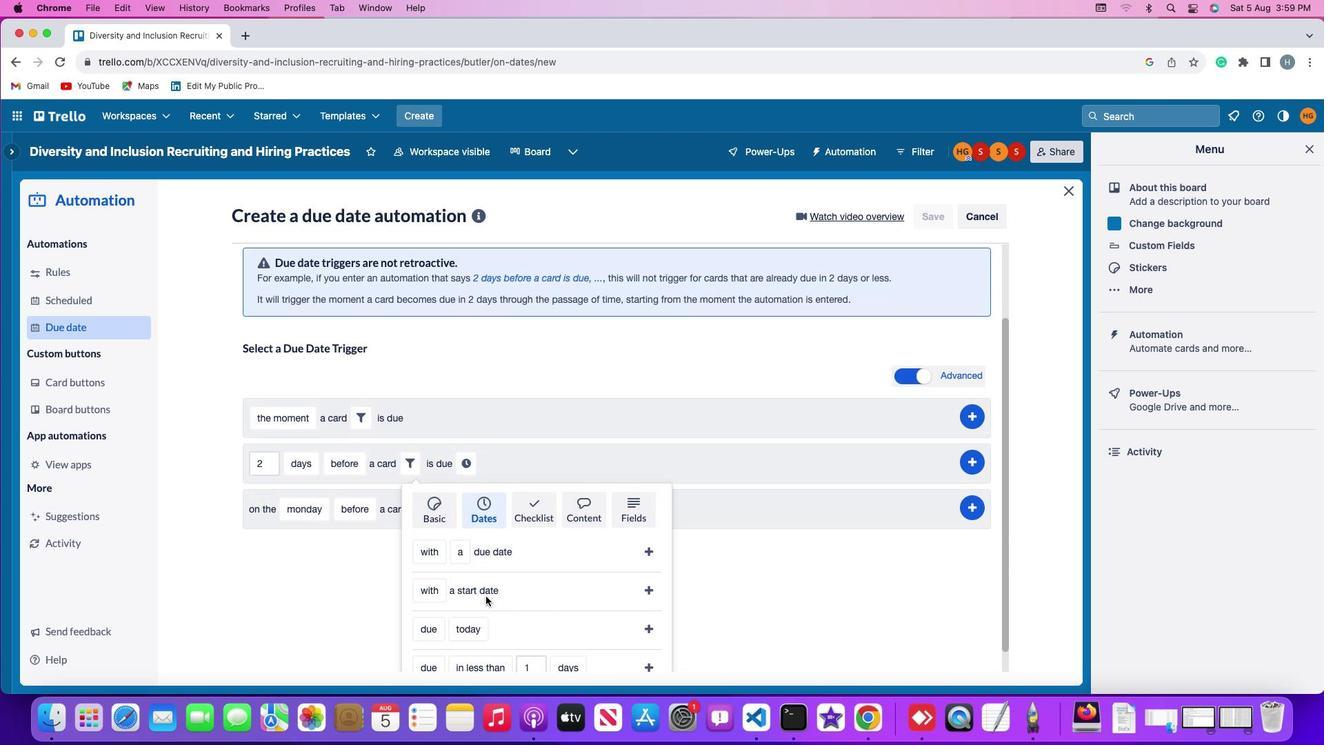 
Action: Mouse moved to (427, 634)
Screenshot: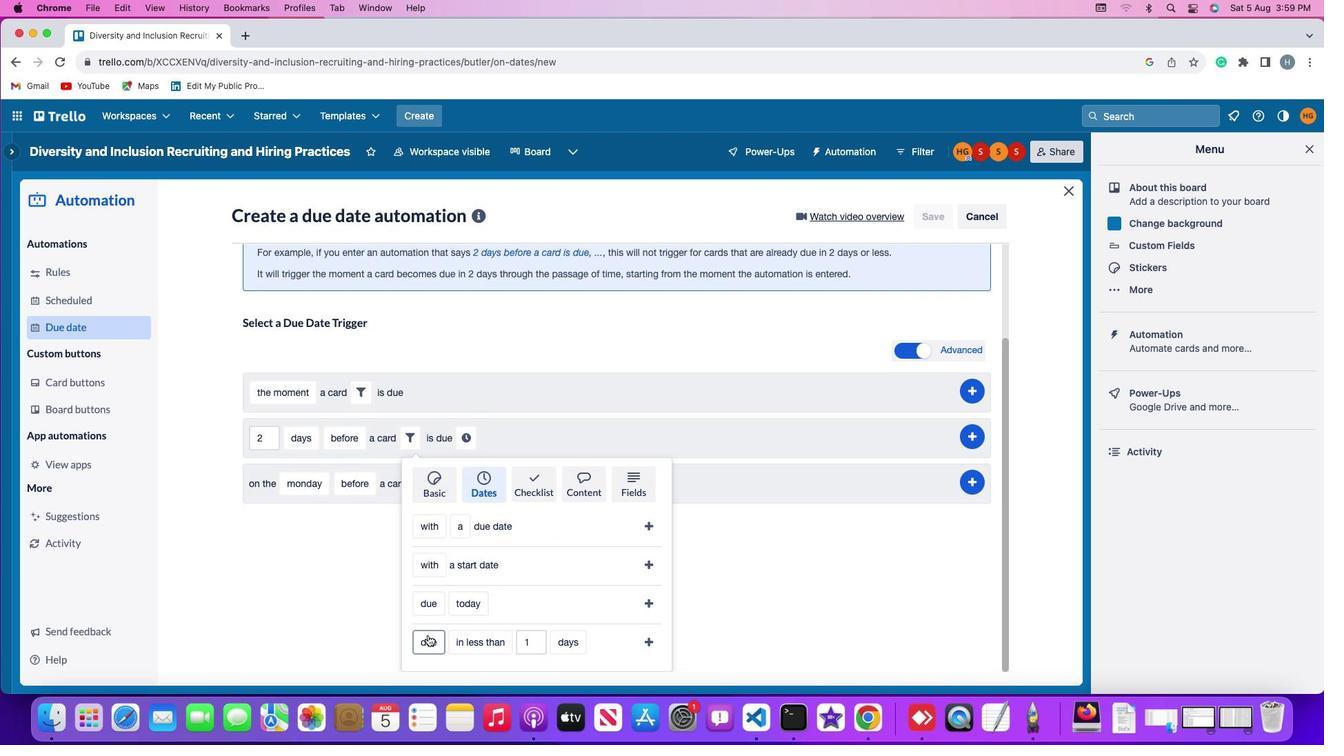 
Action: Mouse pressed left at (427, 634)
Screenshot: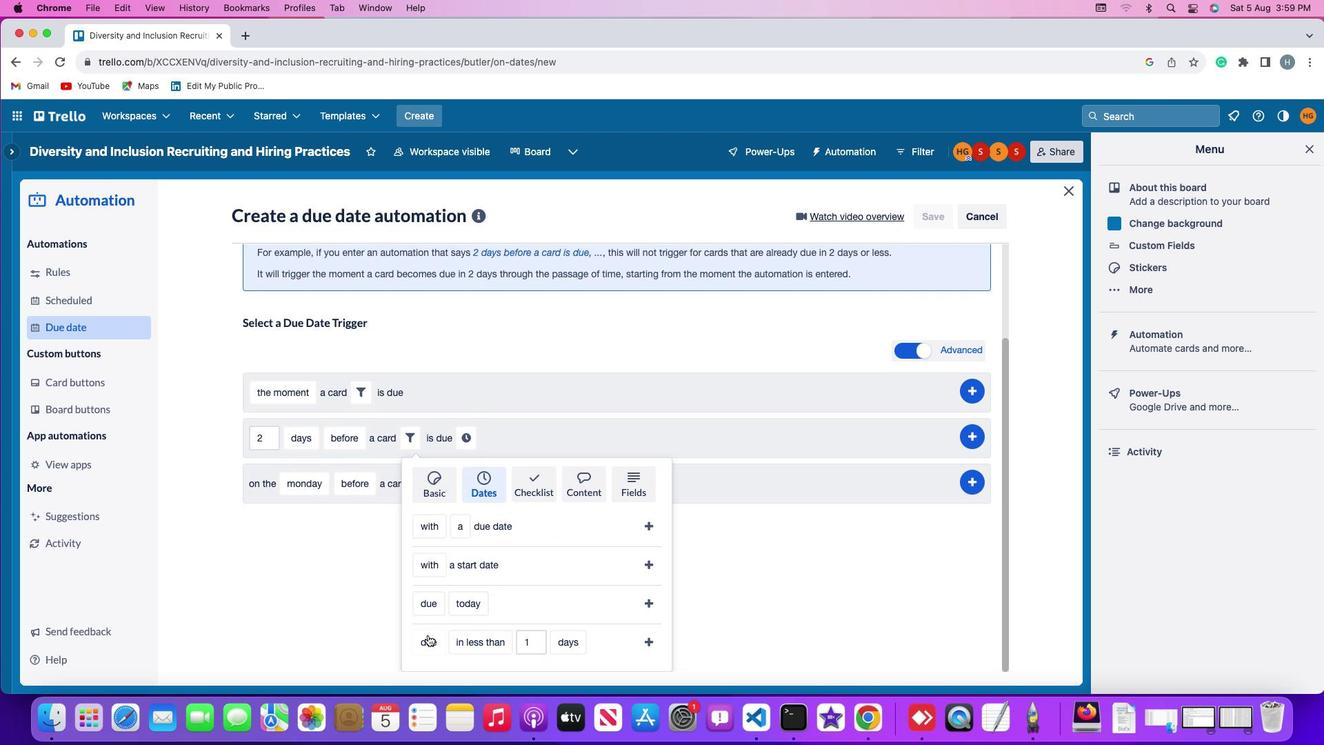 
Action: Mouse moved to (440, 592)
Screenshot: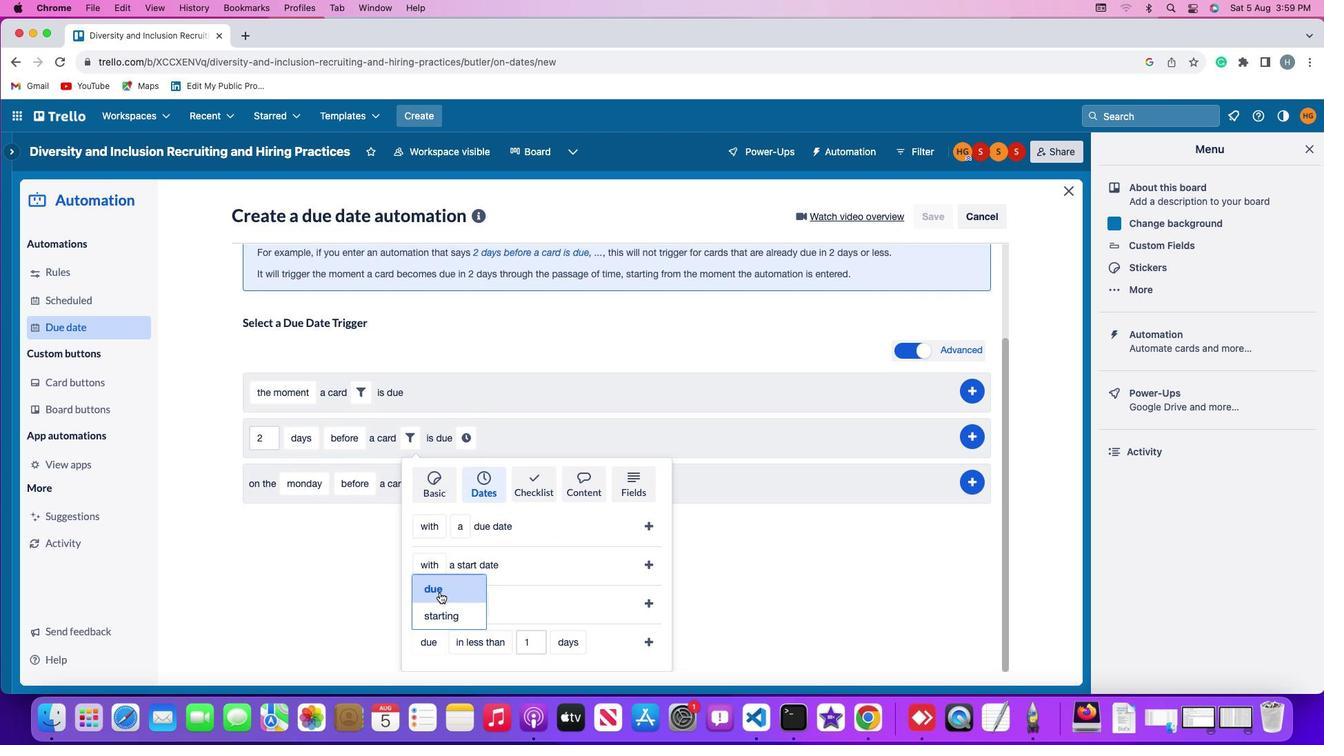 
Action: Mouse pressed left at (440, 592)
Screenshot: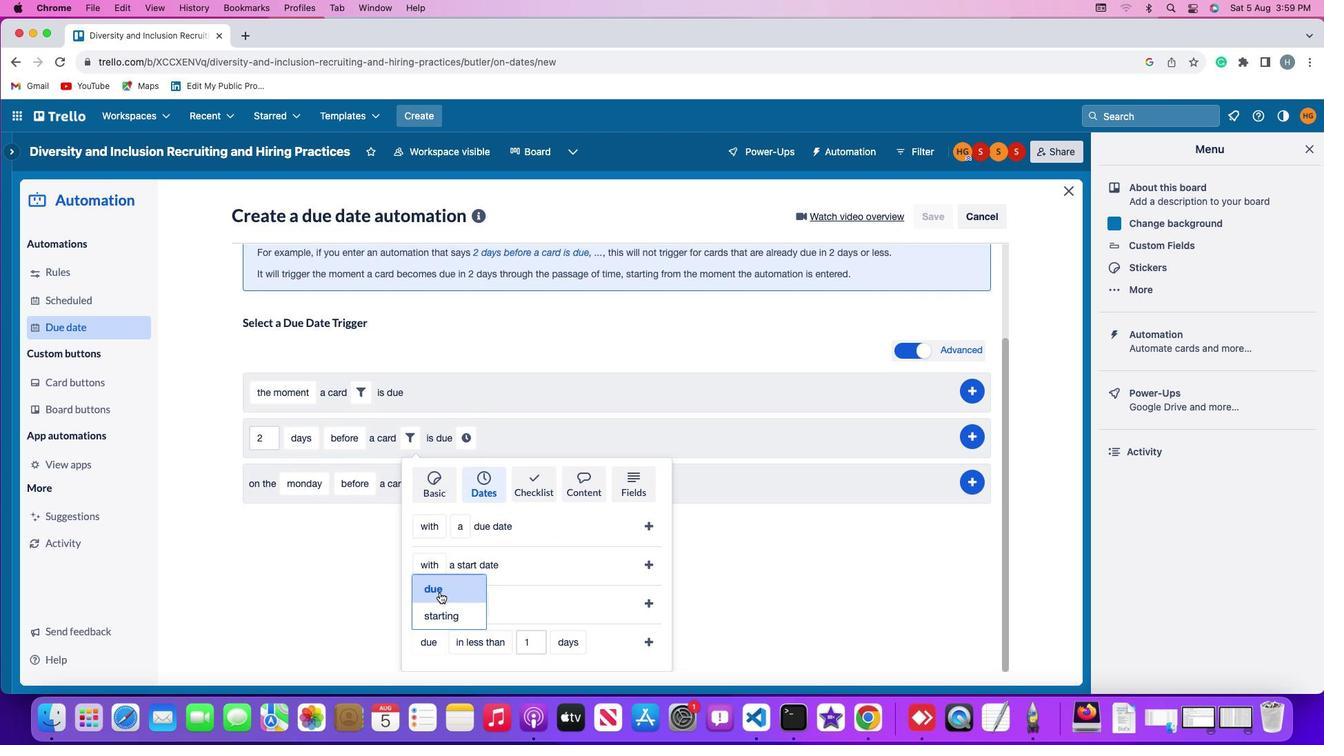 
Action: Mouse moved to (482, 631)
Screenshot: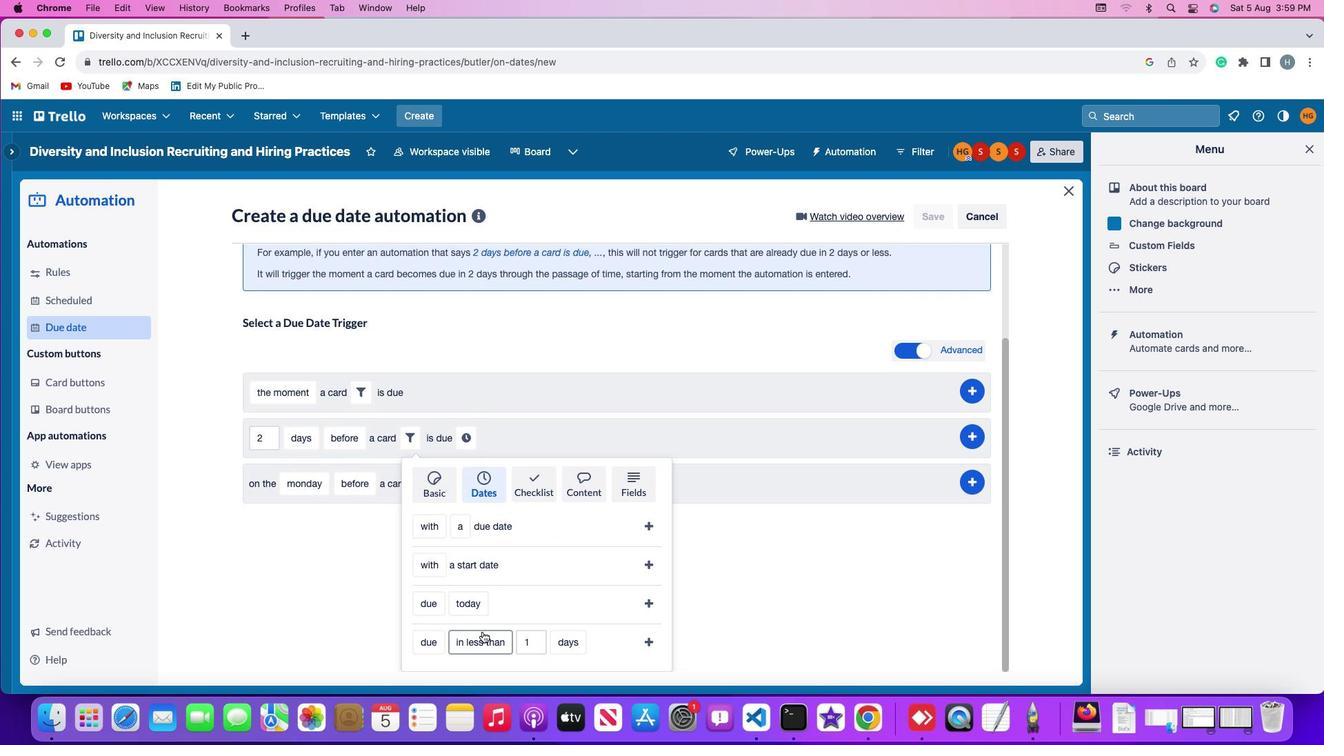 
Action: Mouse pressed left at (482, 631)
Screenshot: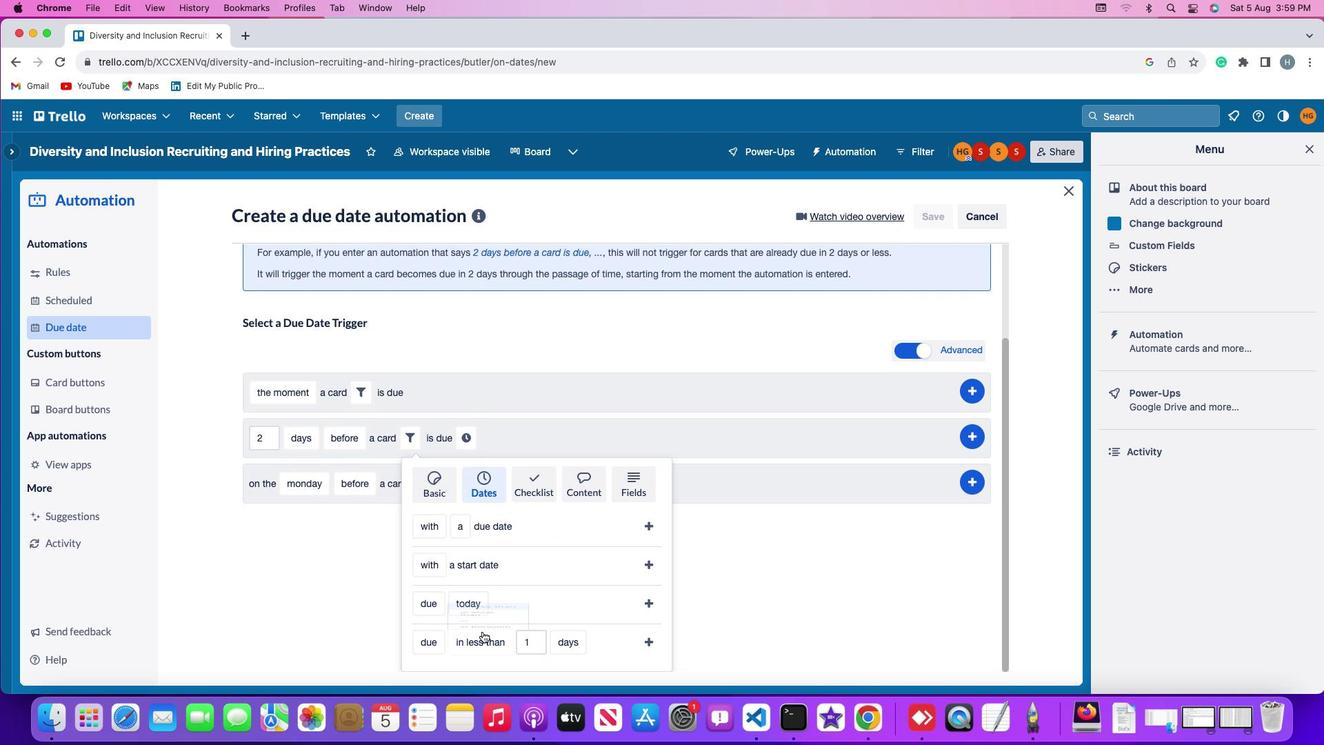 
Action: Mouse moved to (495, 526)
Screenshot: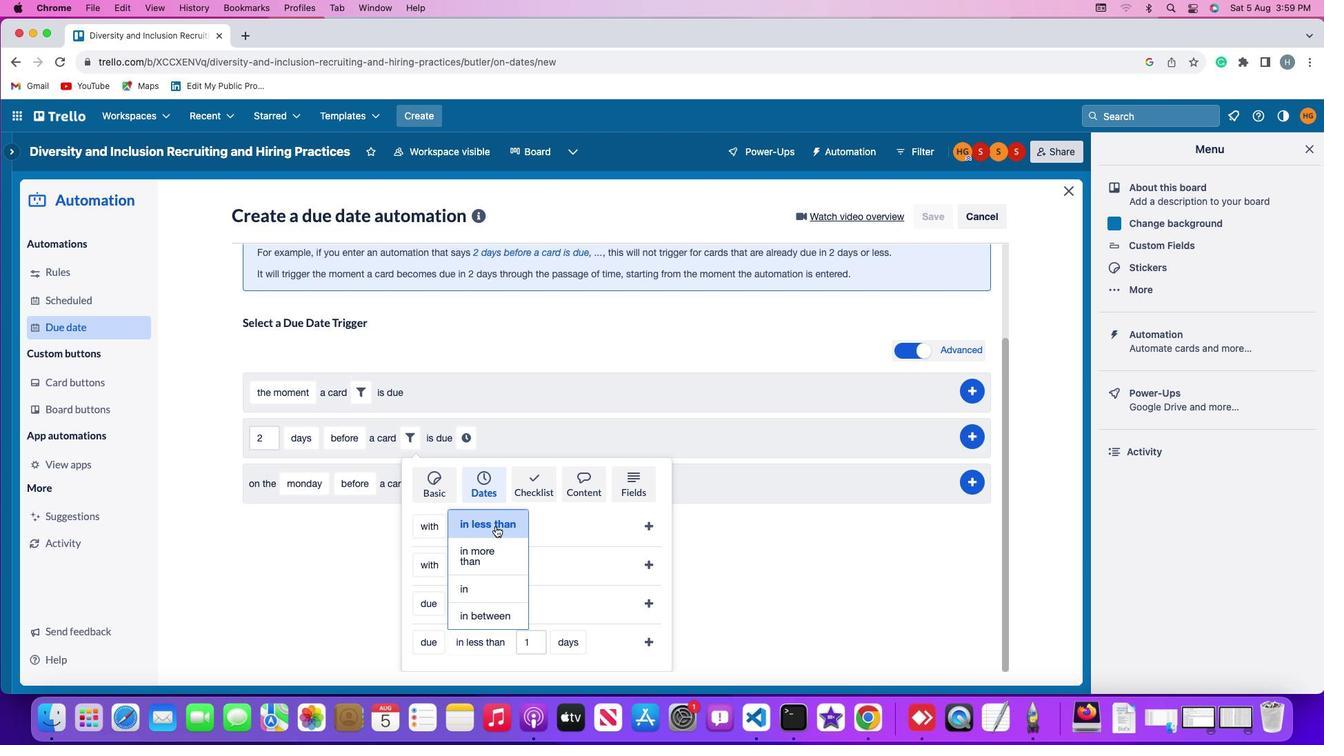 
Action: Mouse pressed left at (495, 526)
Screenshot: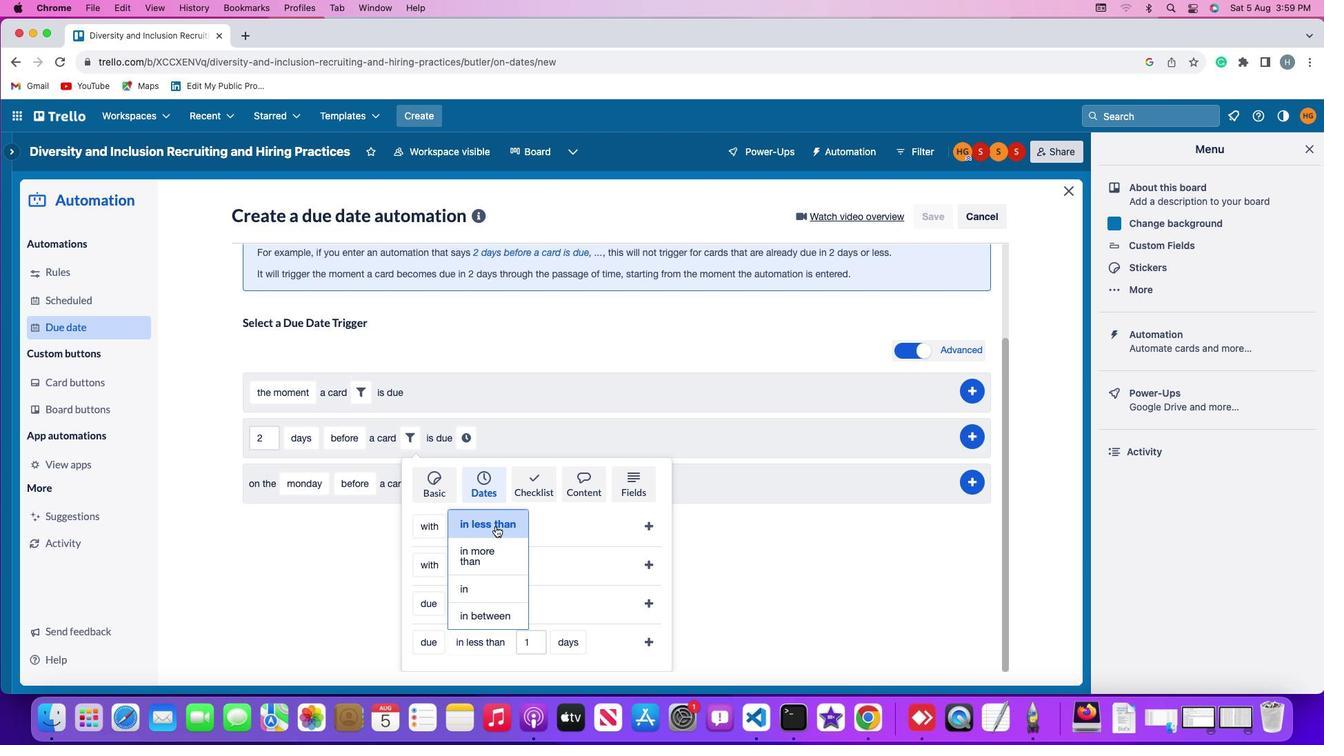 
Action: Mouse moved to (535, 637)
Screenshot: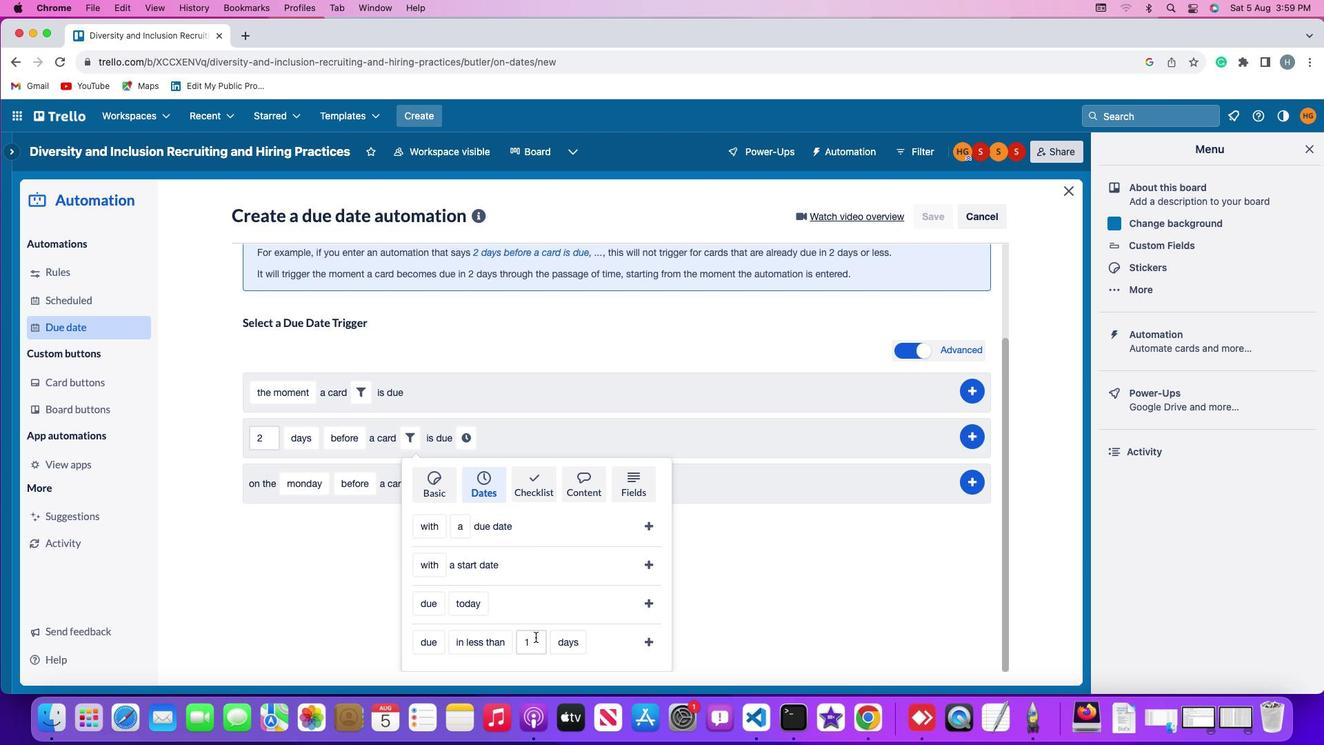
Action: Mouse pressed left at (535, 637)
Screenshot: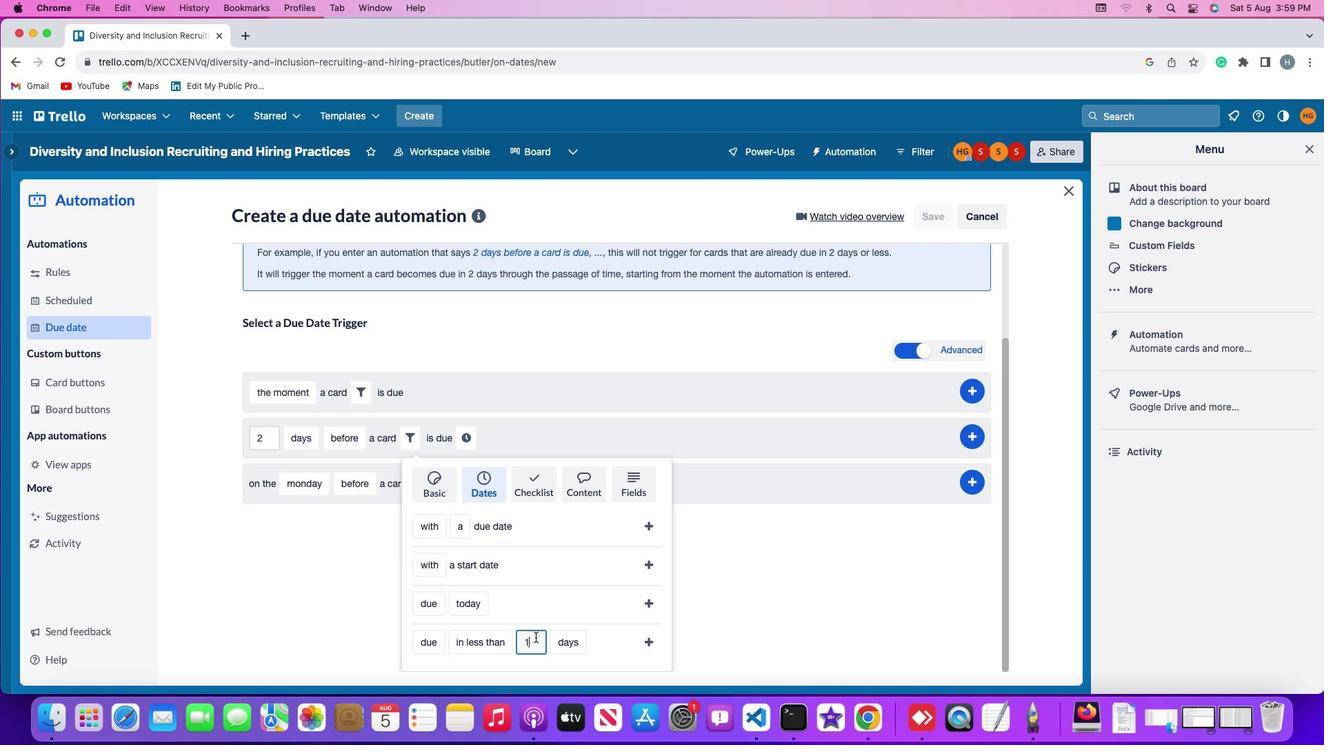 
Action: Mouse moved to (535, 636)
Screenshot: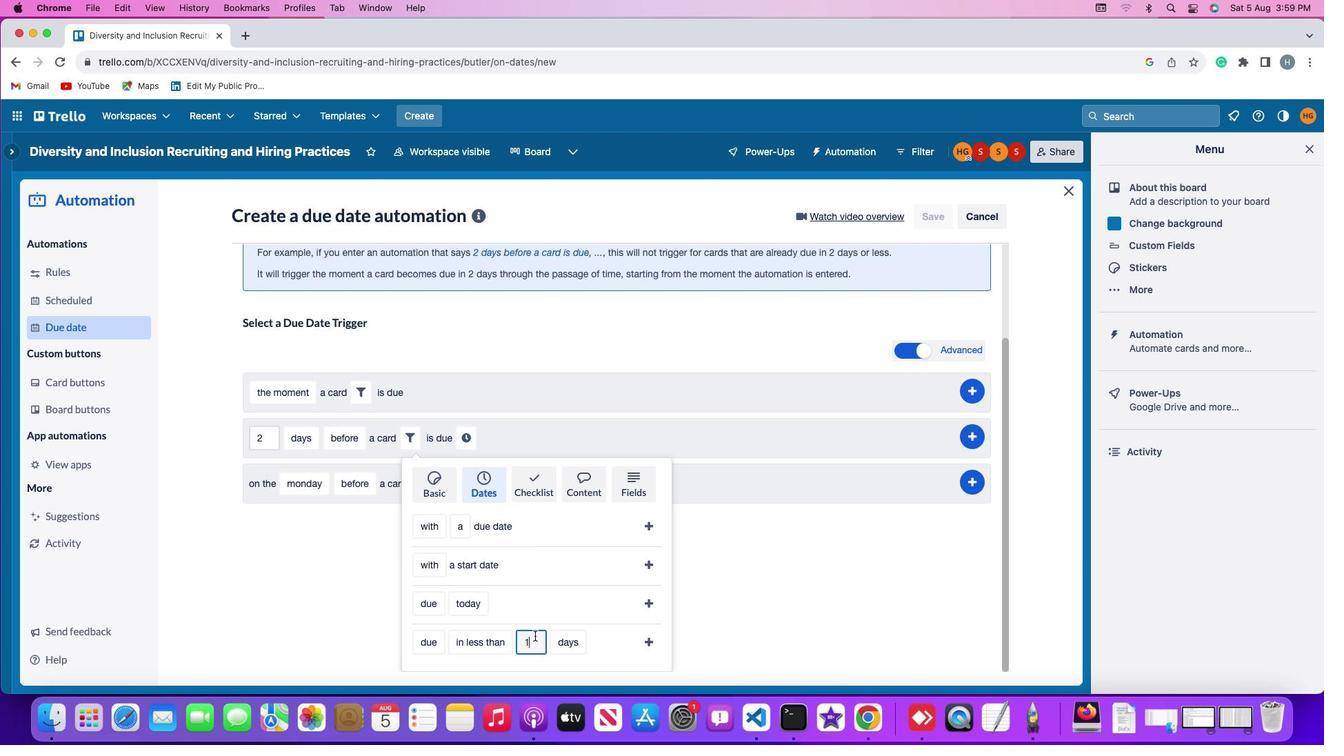 
Action: Key pressed Key.backspace'1'
Screenshot: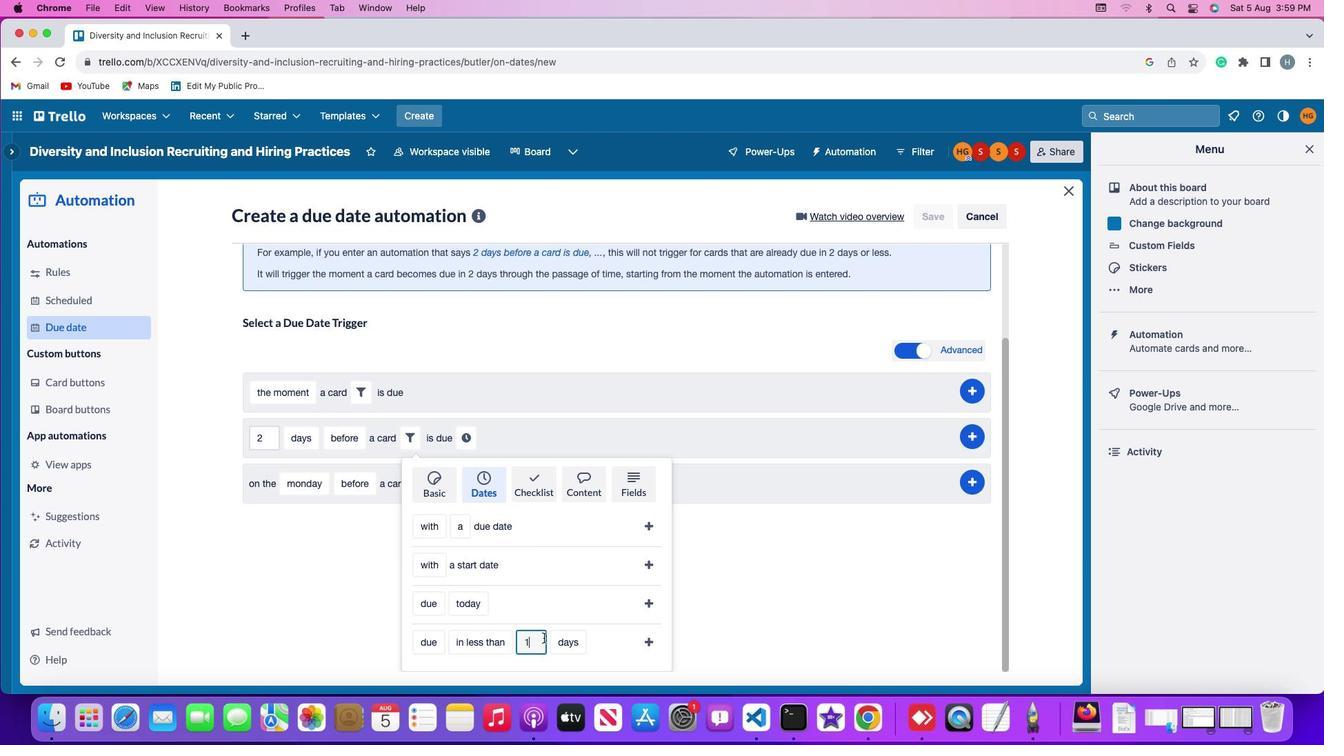
Action: Mouse moved to (567, 643)
Screenshot: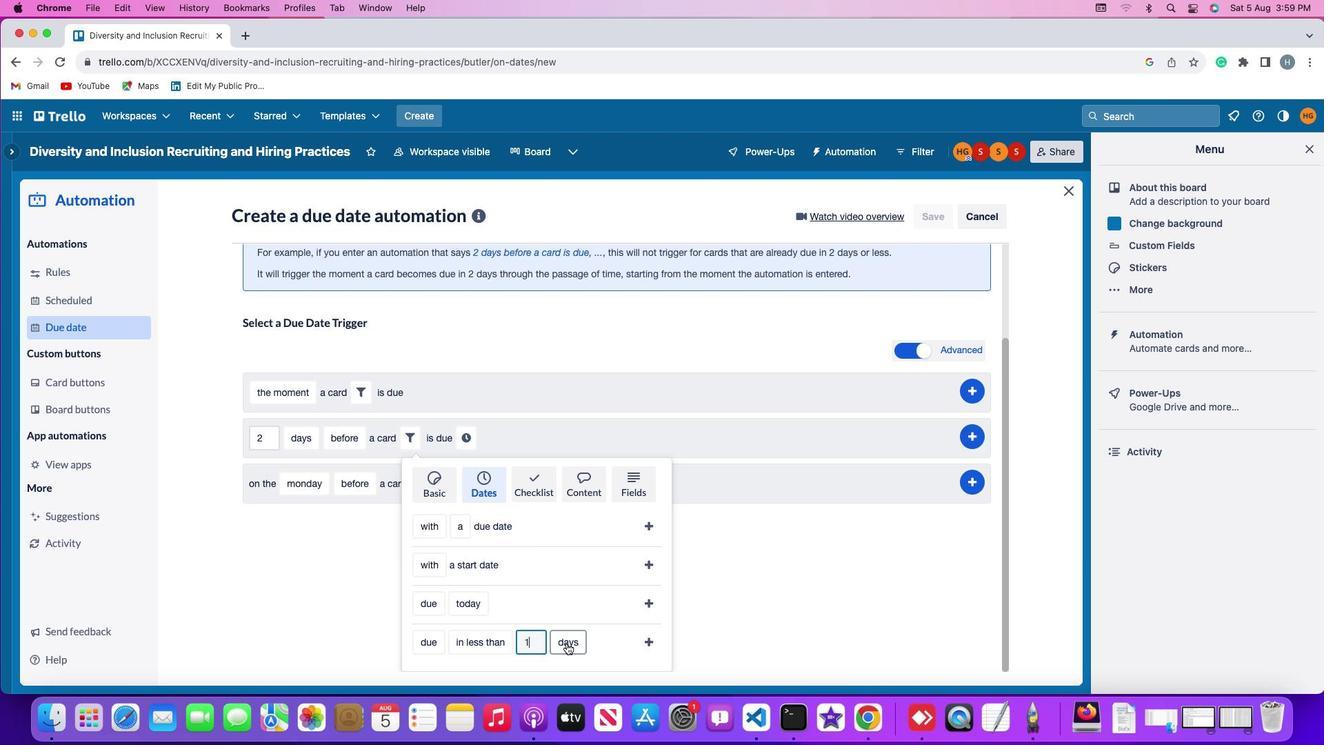 
Action: Mouse pressed left at (567, 643)
Screenshot: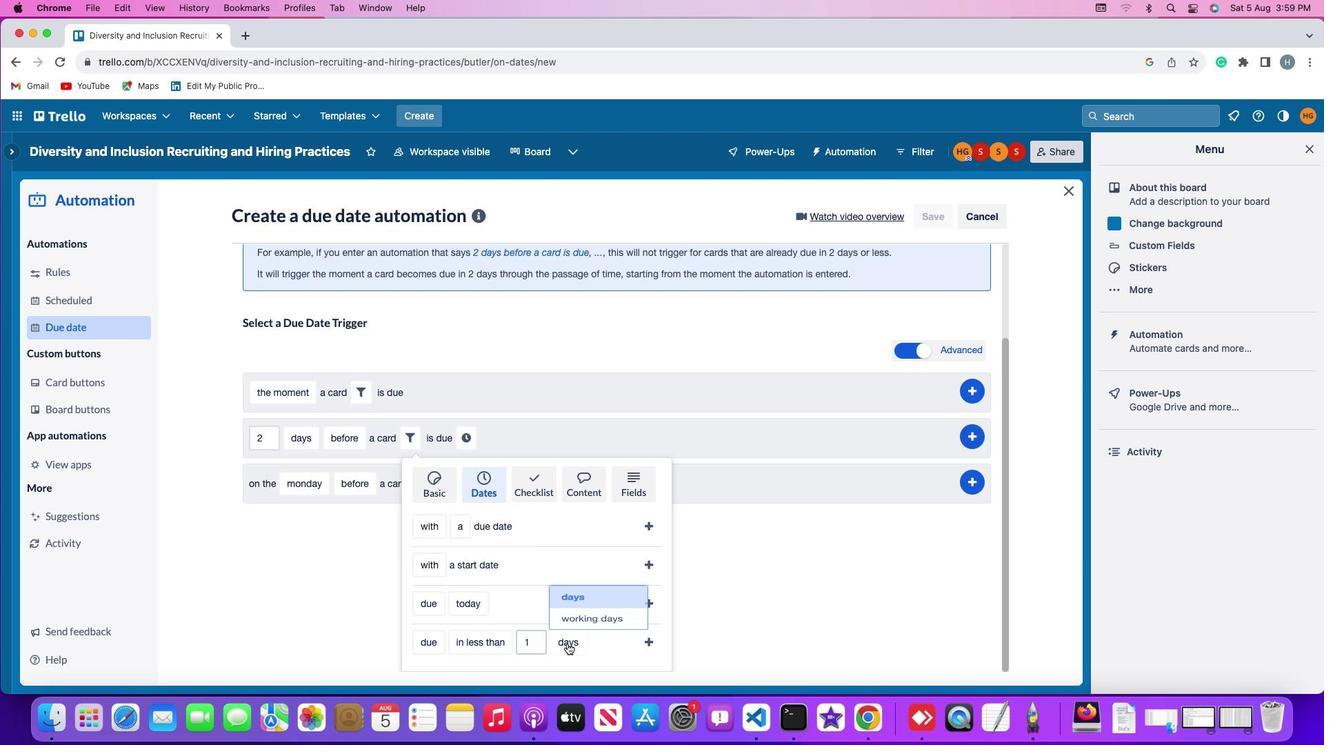 
Action: Mouse moved to (585, 613)
Screenshot: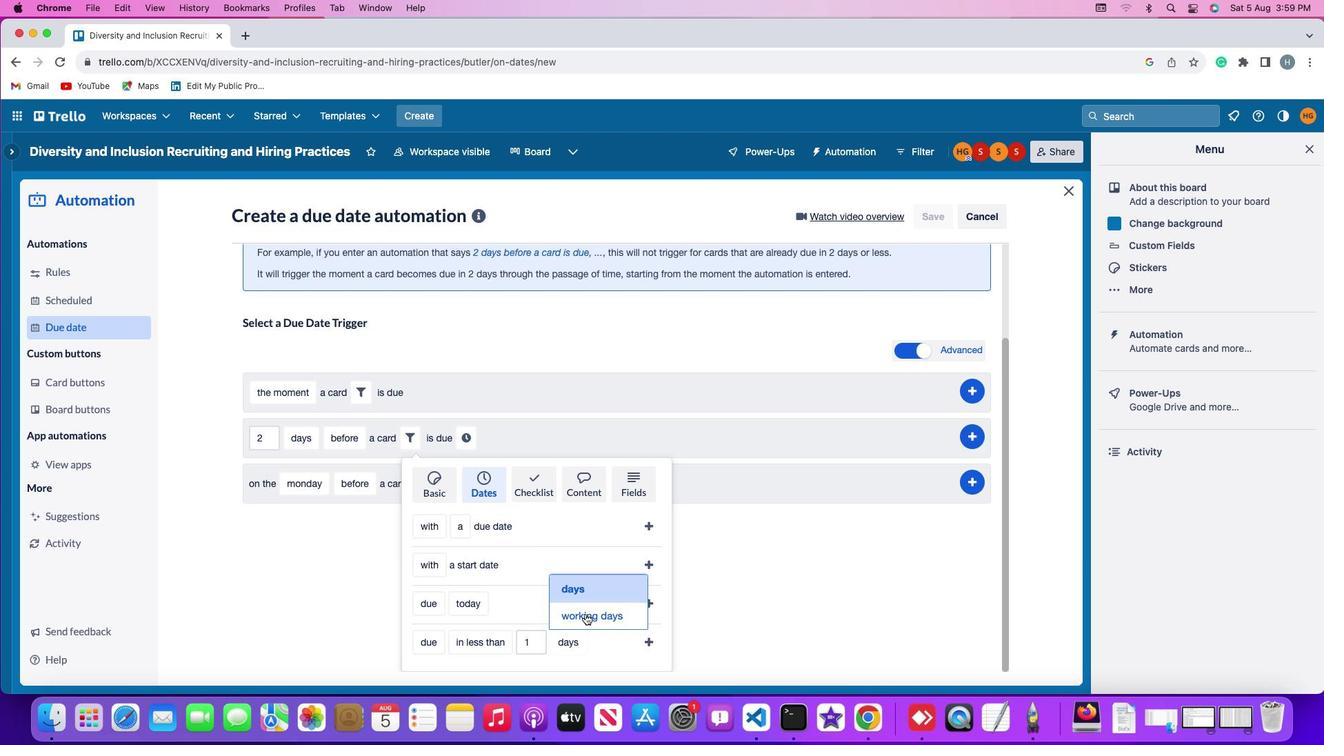 
Action: Mouse pressed left at (585, 613)
Screenshot: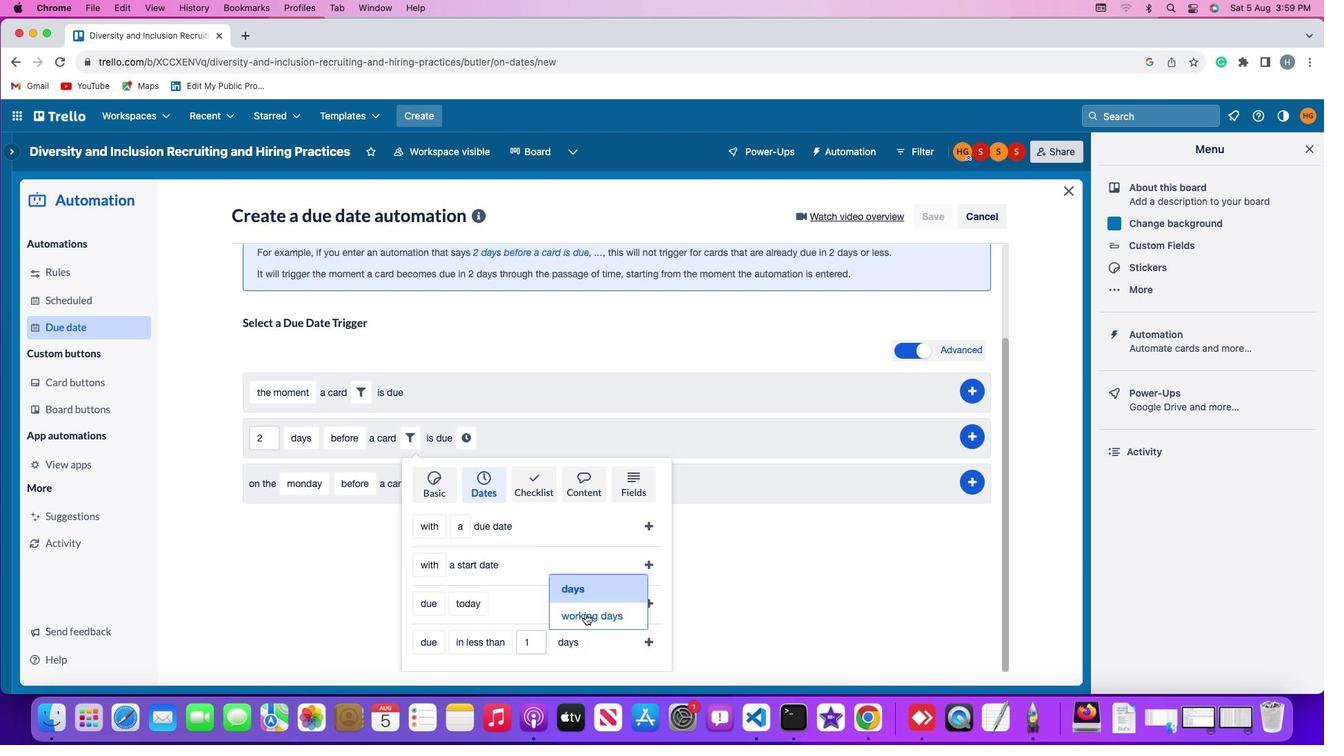 
Action: Mouse moved to (647, 639)
Screenshot: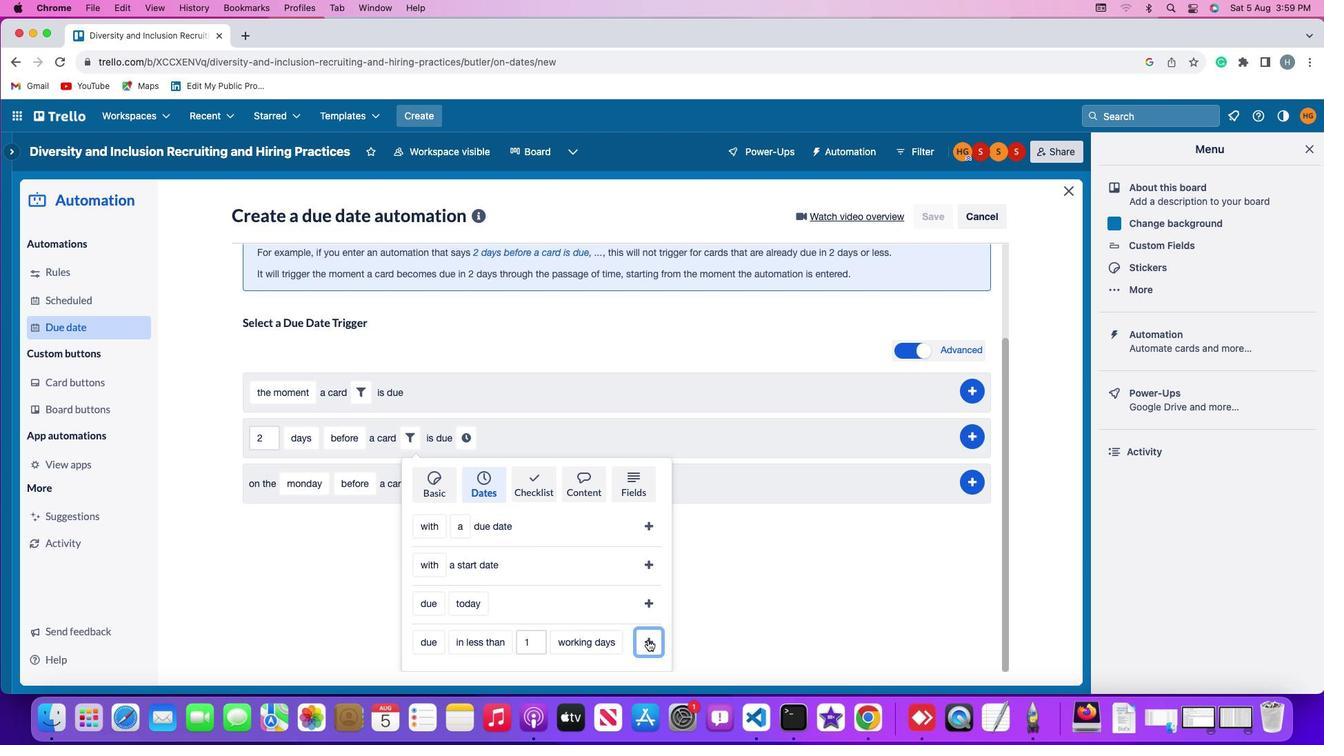 
Action: Mouse pressed left at (647, 639)
Screenshot: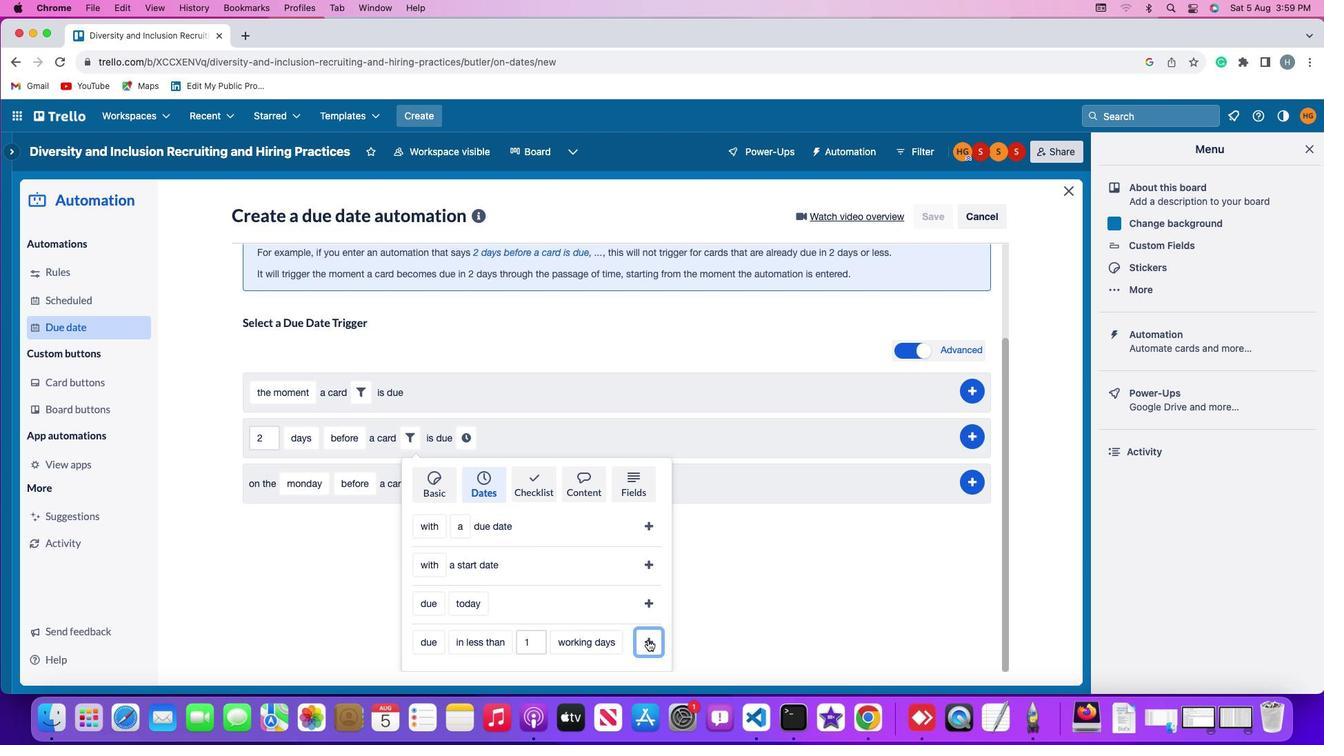 
Action: Mouse moved to (637, 558)
Screenshot: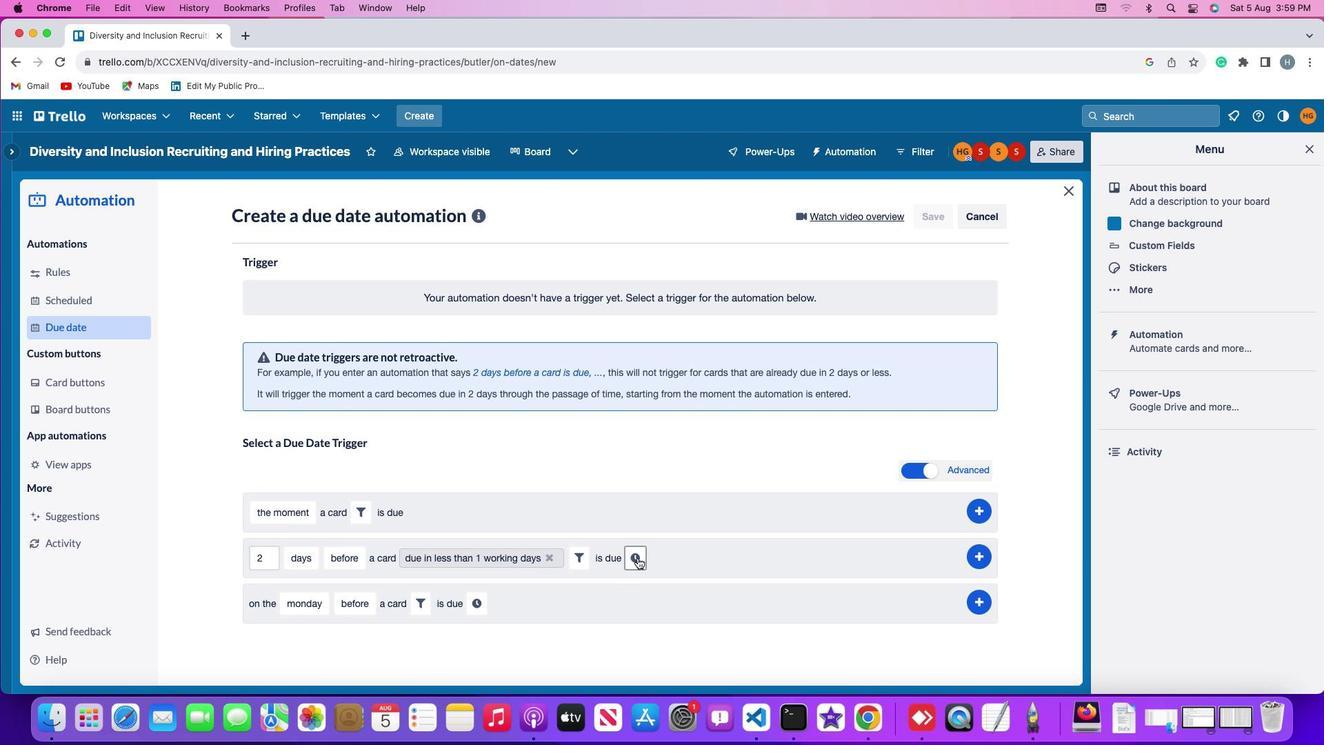 
Action: Mouse pressed left at (637, 558)
Screenshot: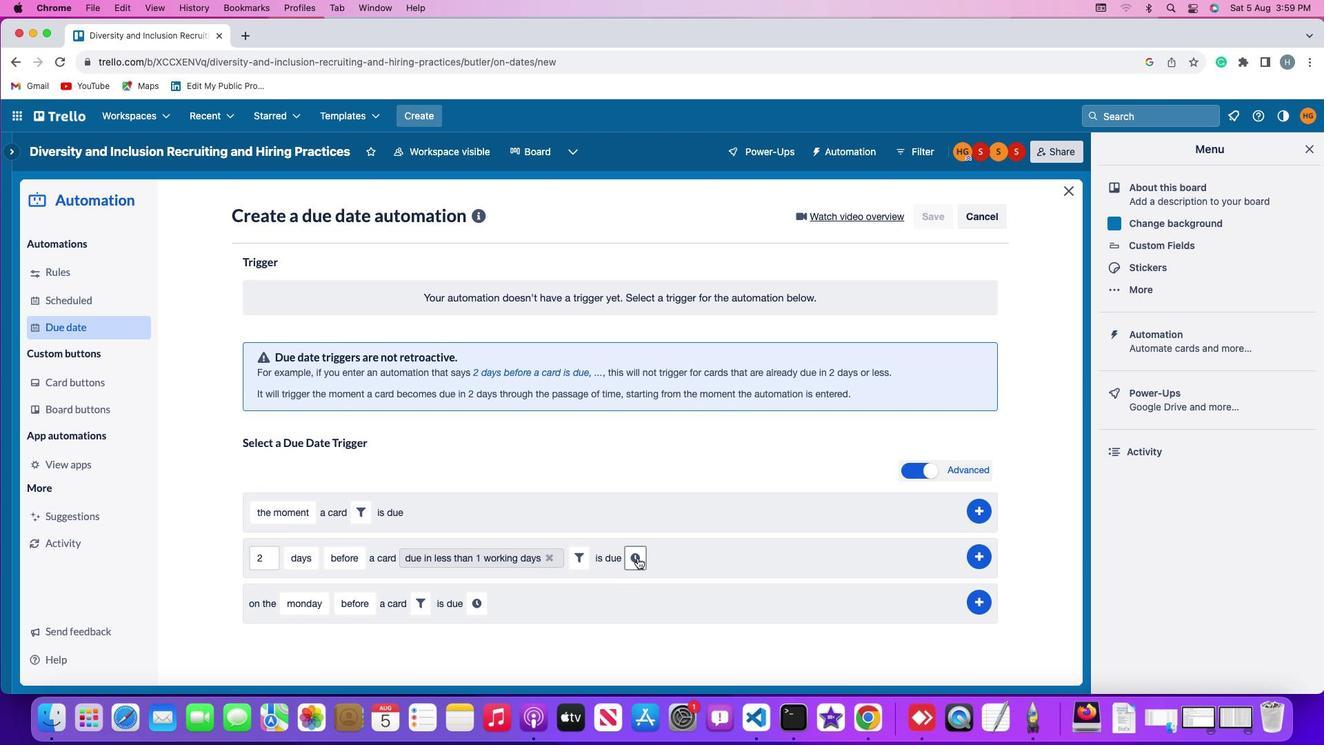 
Action: Mouse moved to (661, 563)
Screenshot: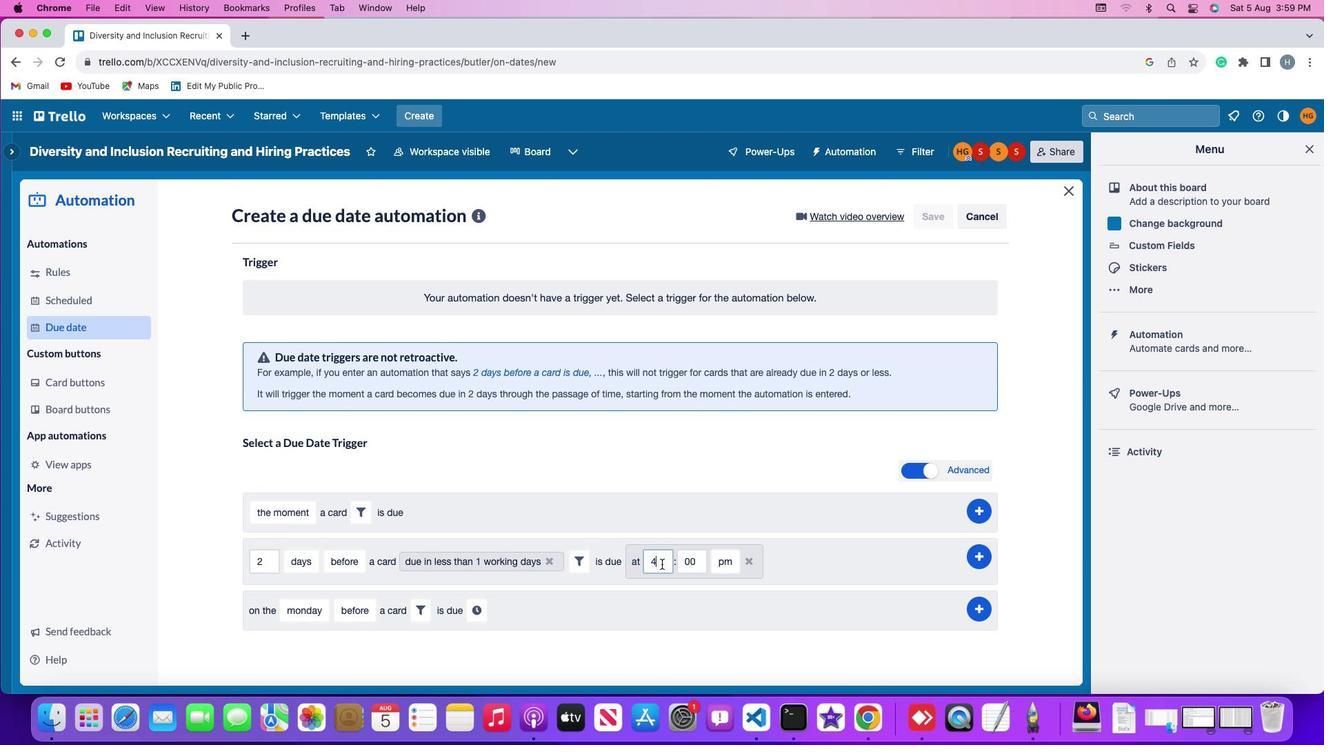 
Action: Mouse pressed left at (661, 563)
Screenshot: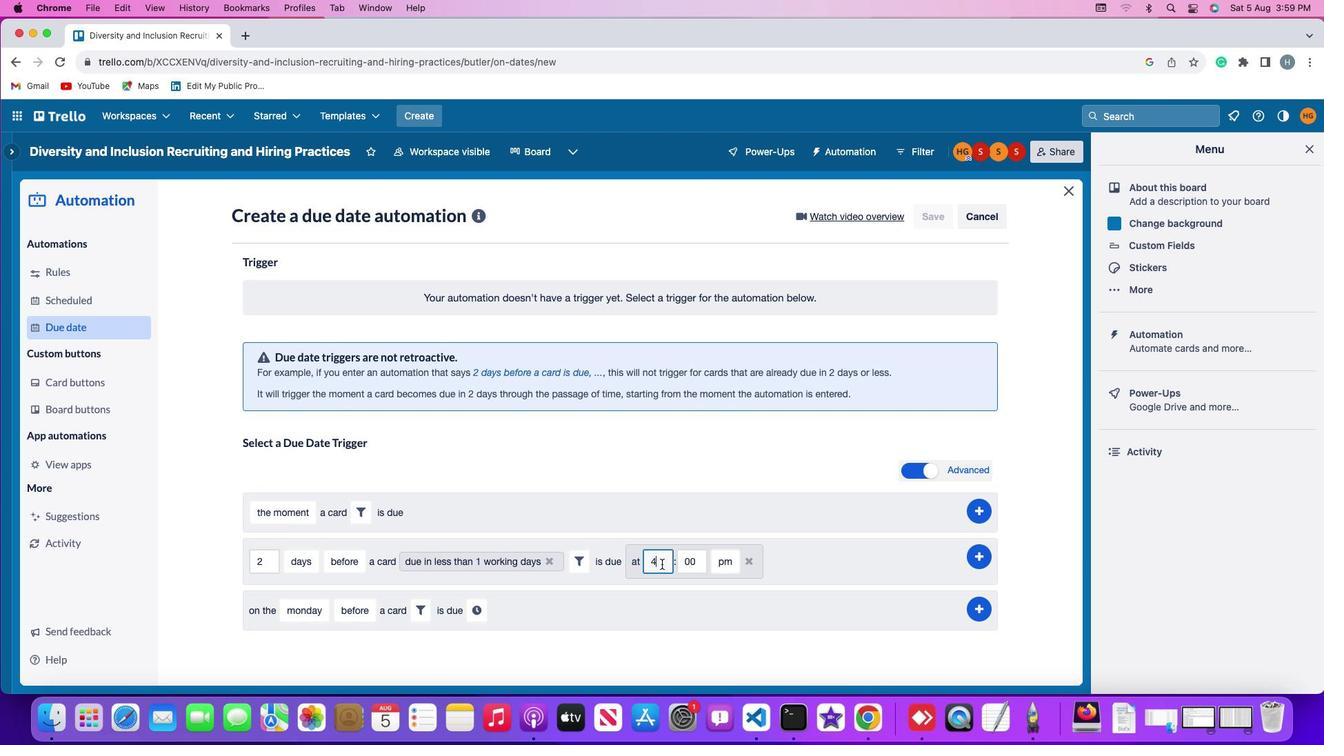 
Action: Key pressed Key.backspace'1''1'
Screenshot: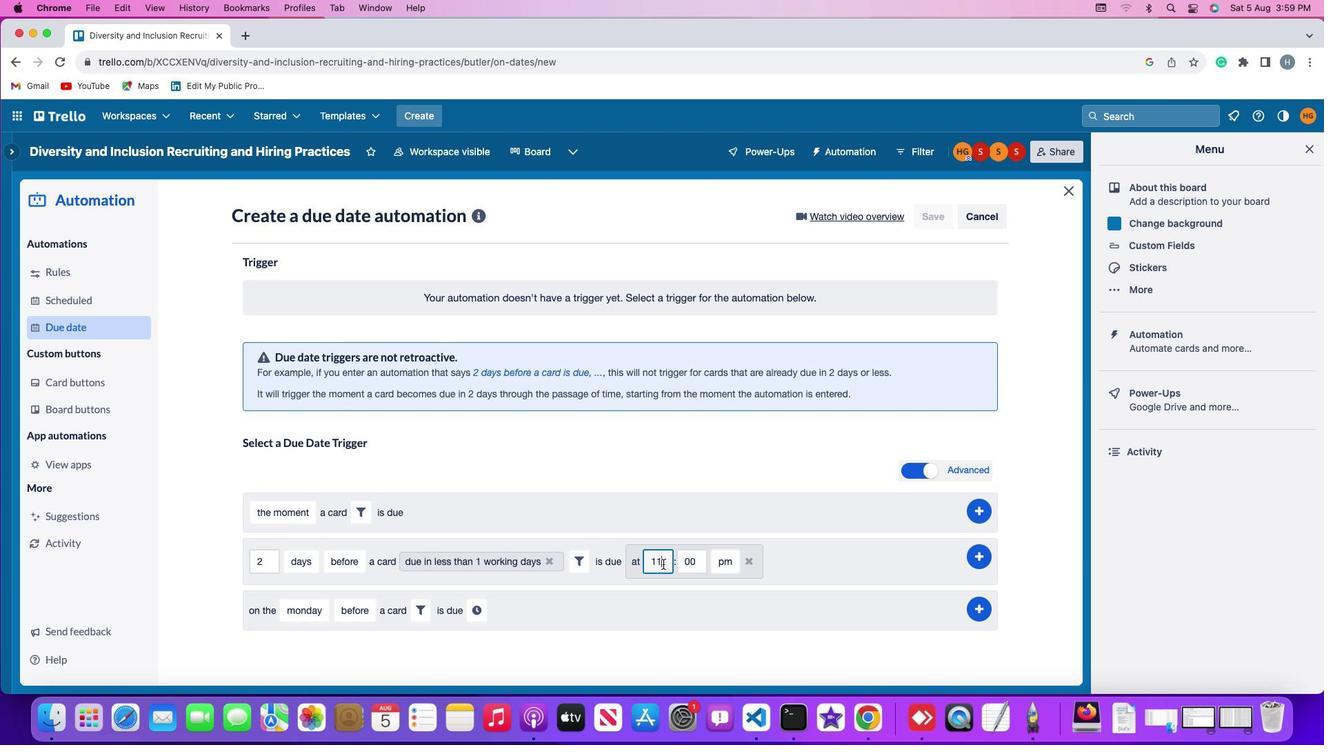 
Action: Mouse moved to (696, 562)
Screenshot: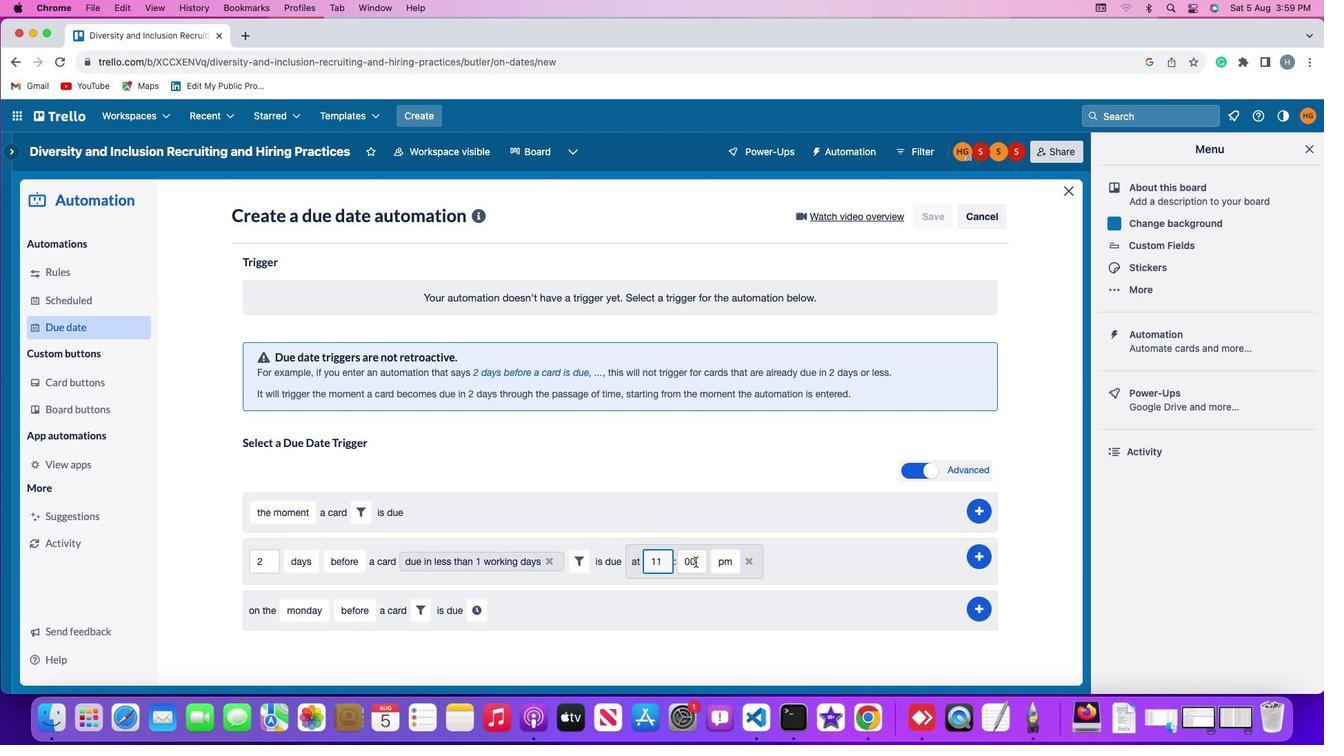 
Action: Mouse pressed left at (696, 562)
Screenshot: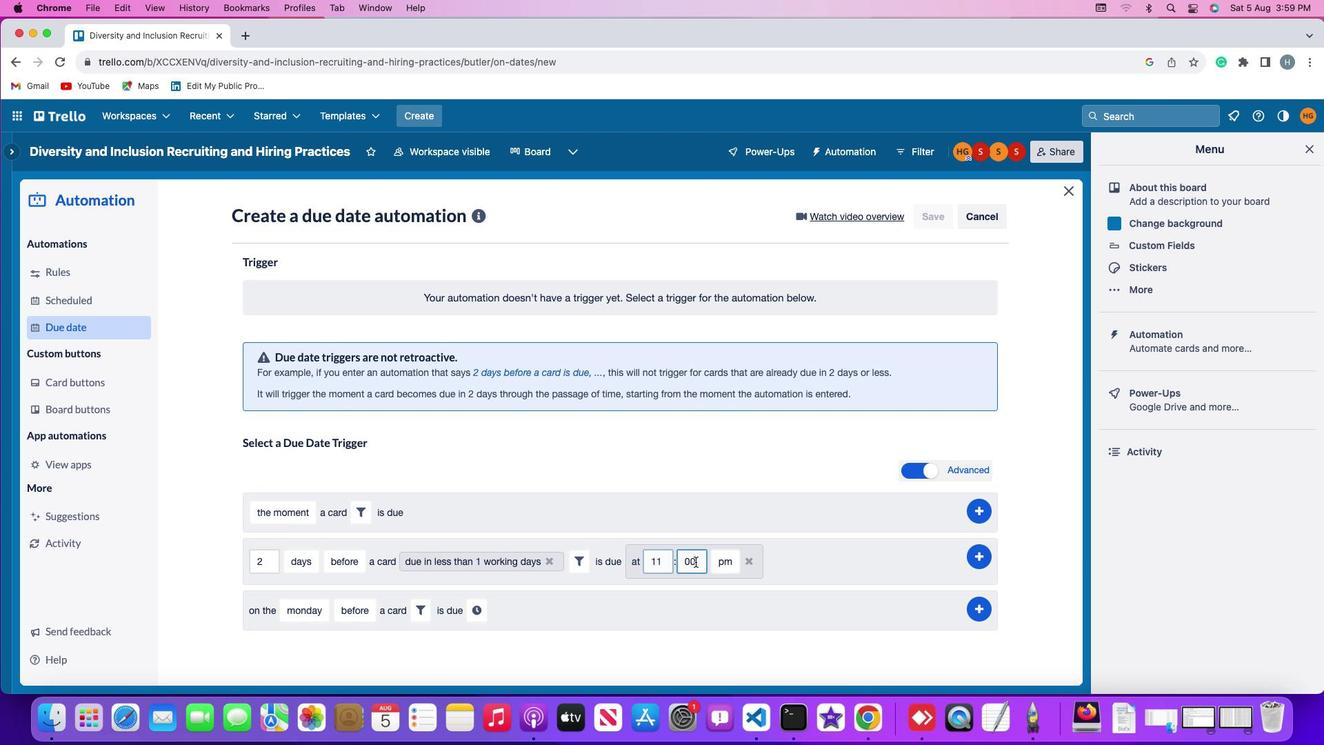 
Action: Key pressed Key.backspace'0'
Screenshot: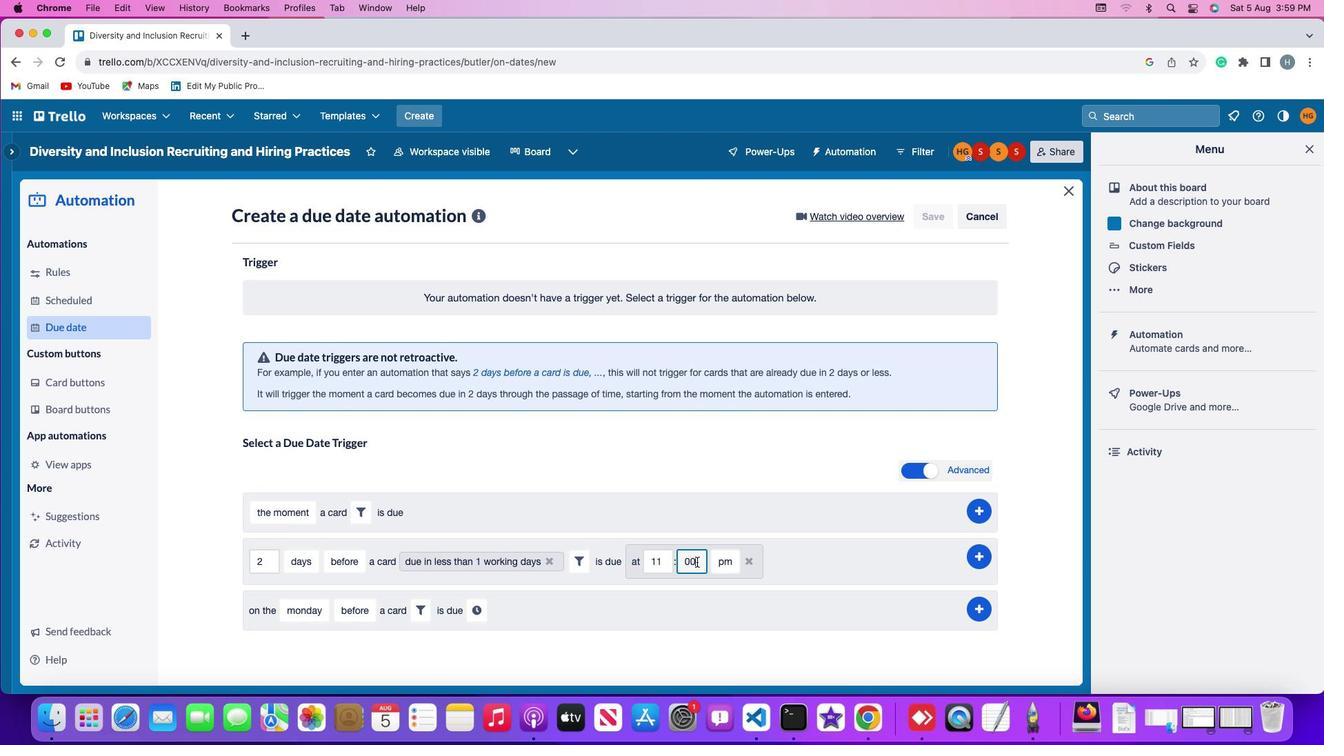 
Action: Mouse moved to (718, 564)
Screenshot: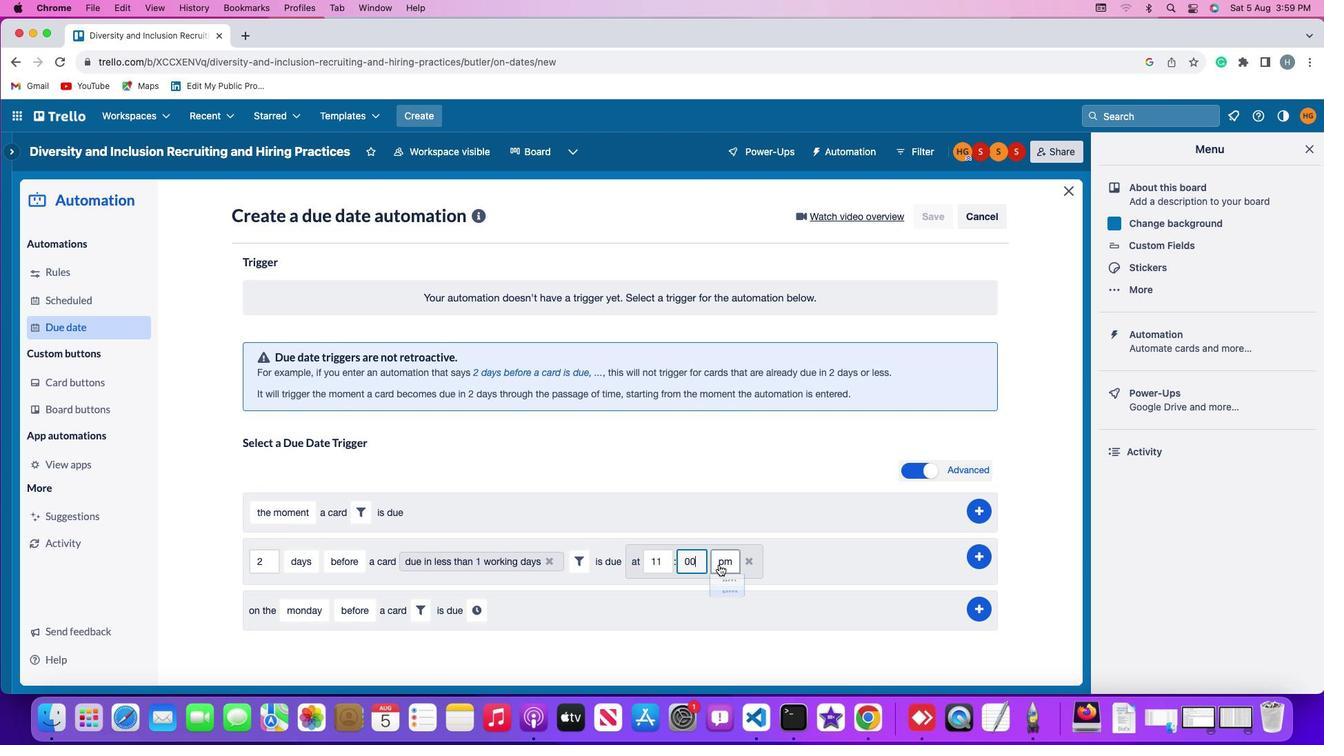 
Action: Mouse pressed left at (718, 564)
Screenshot: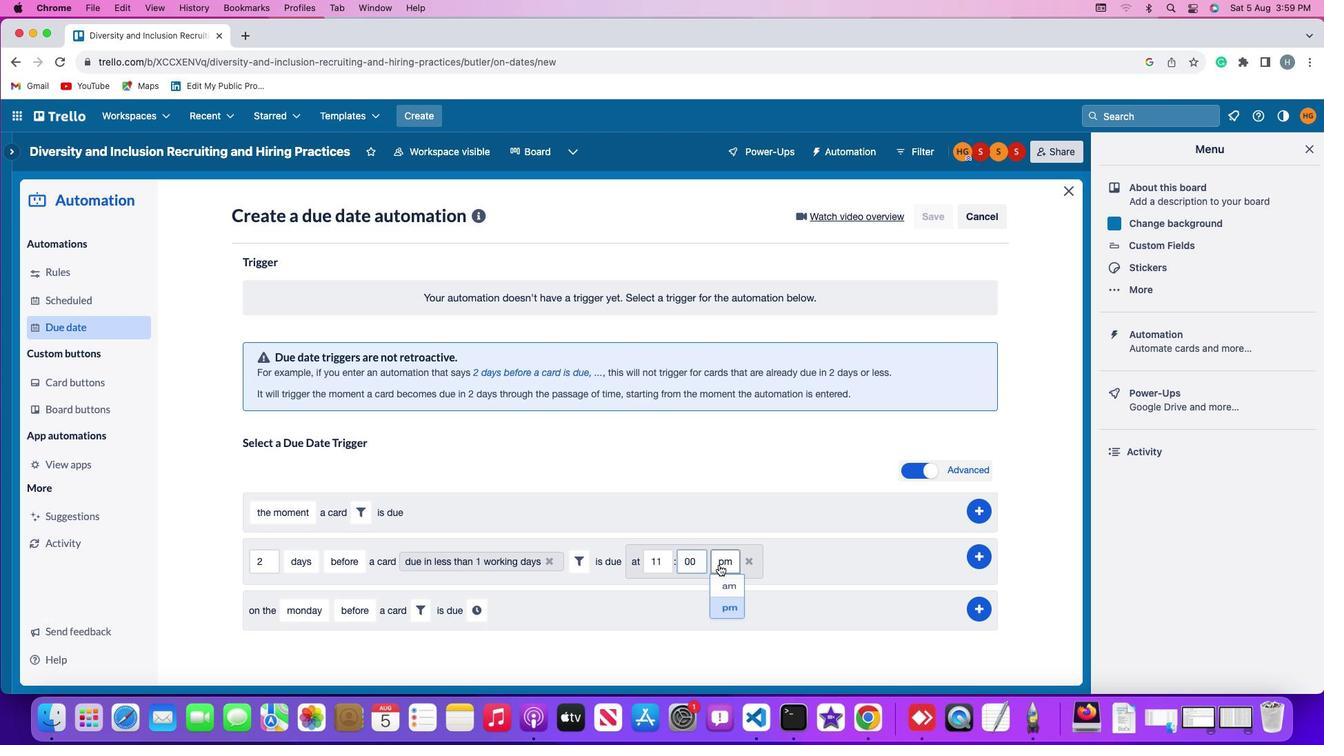 
Action: Mouse moved to (725, 588)
Screenshot: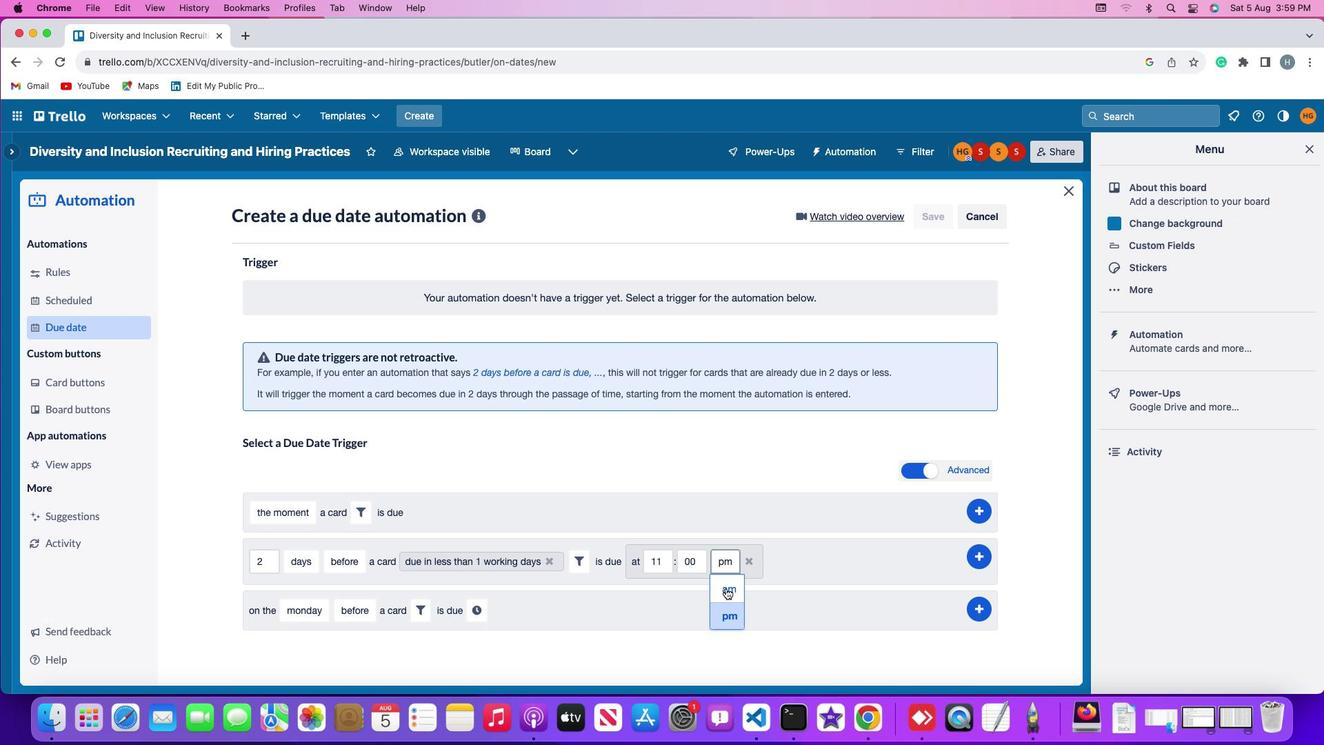 
Action: Mouse pressed left at (725, 588)
Screenshot: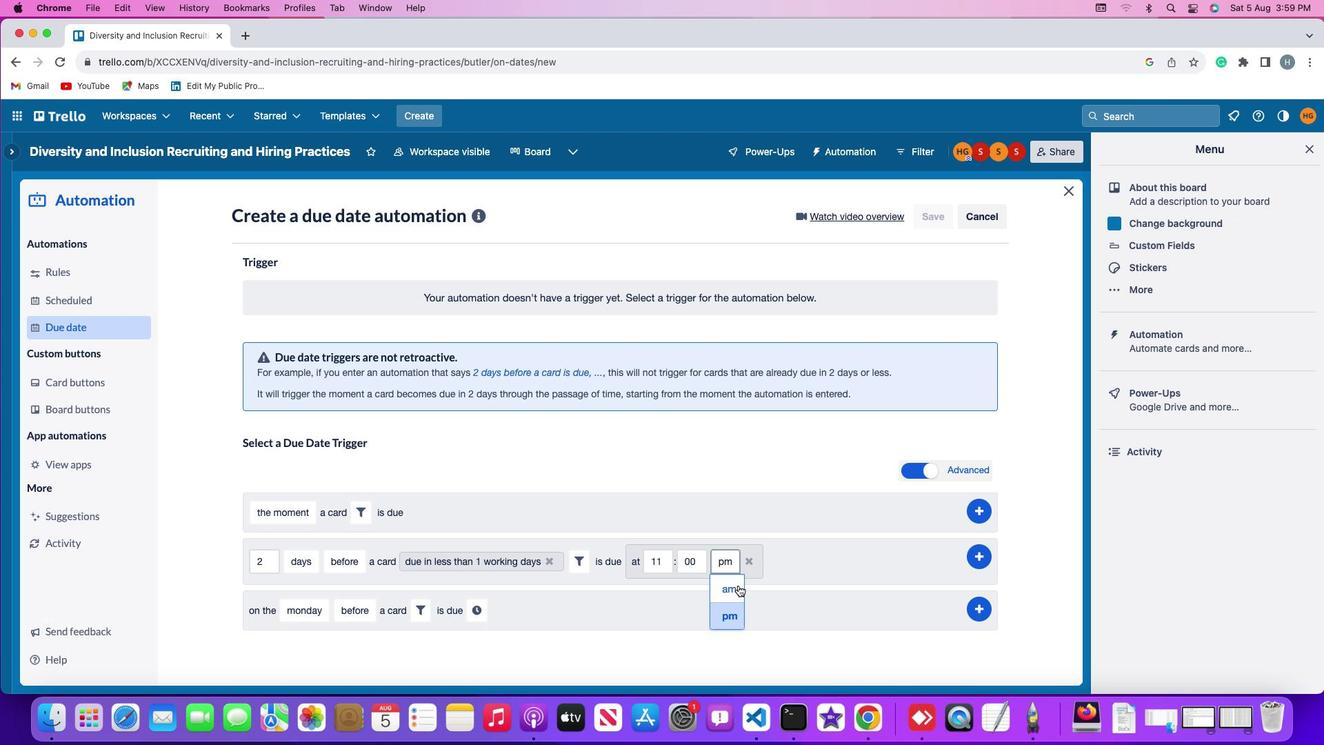 
Action: Mouse moved to (981, 555)
Screenshot: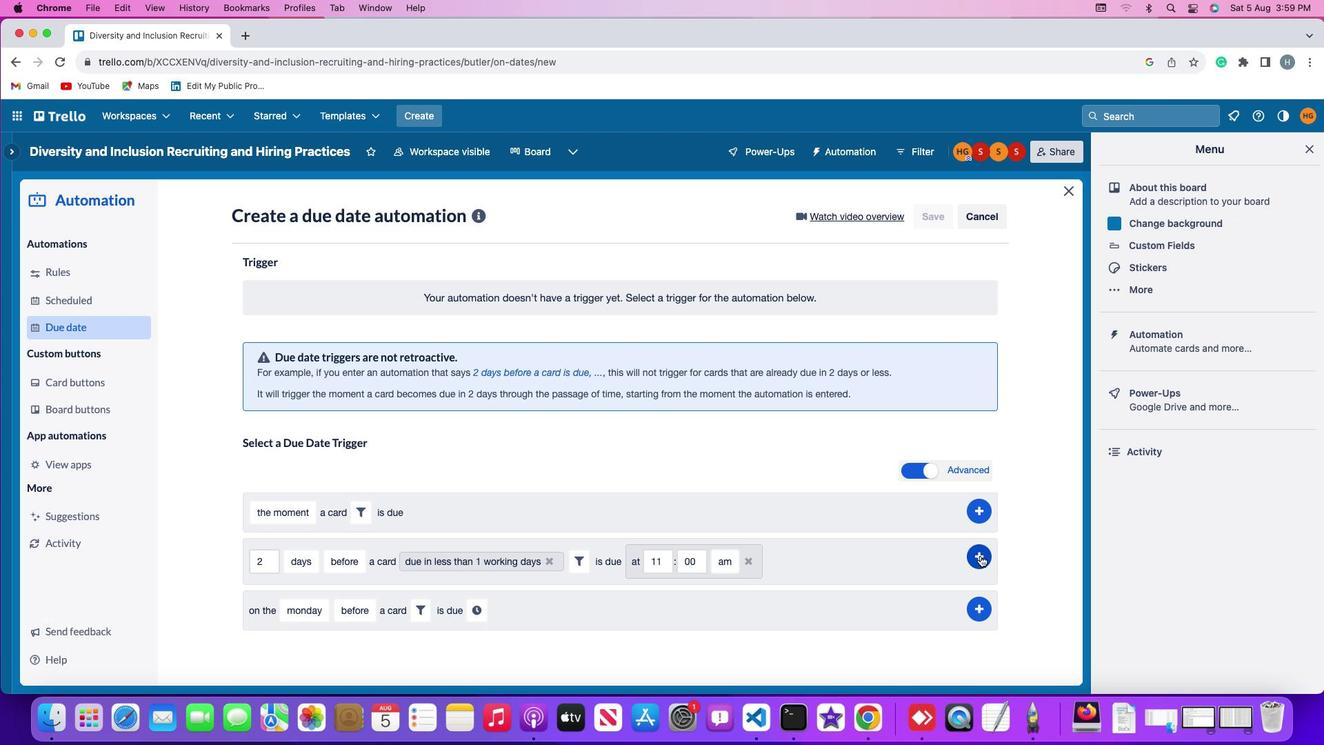 
Action: Mouse pressed left at (981, 555)
Screenshot: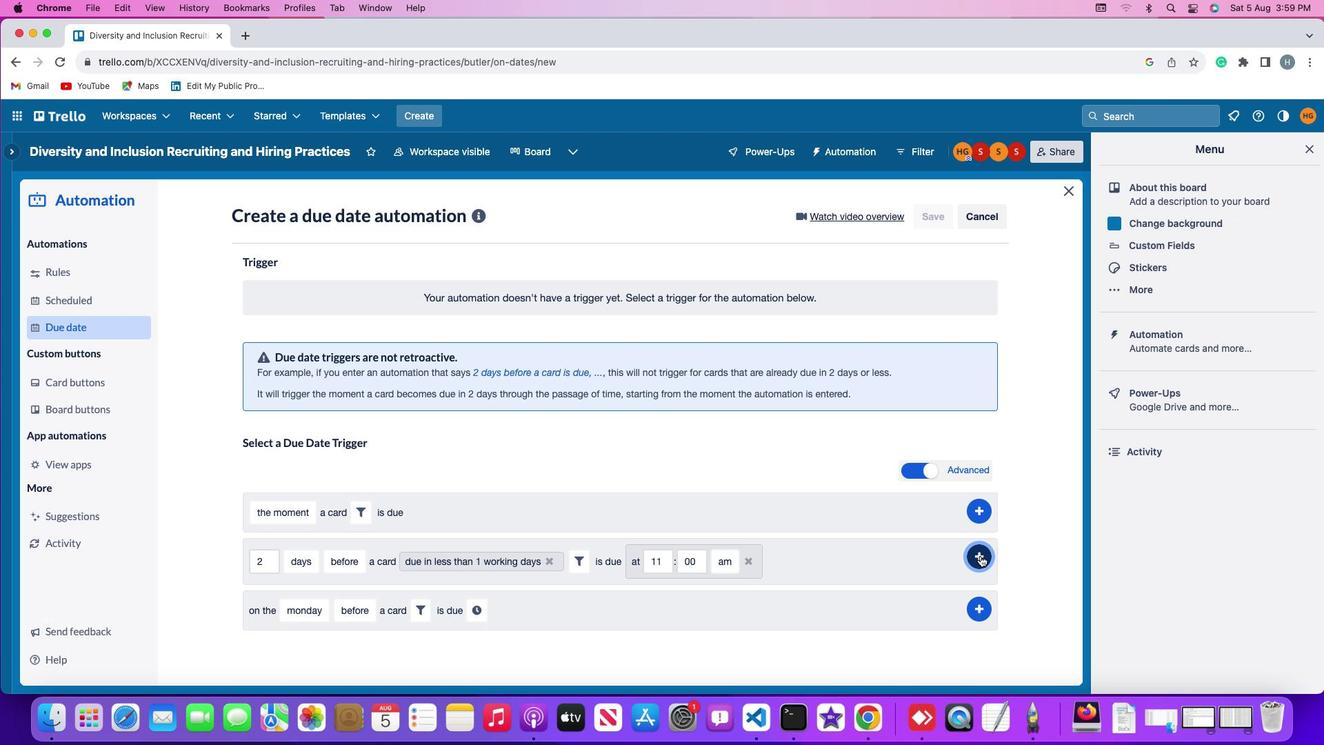 
Action: Mouse moved to (1050, 396)
Screenshot: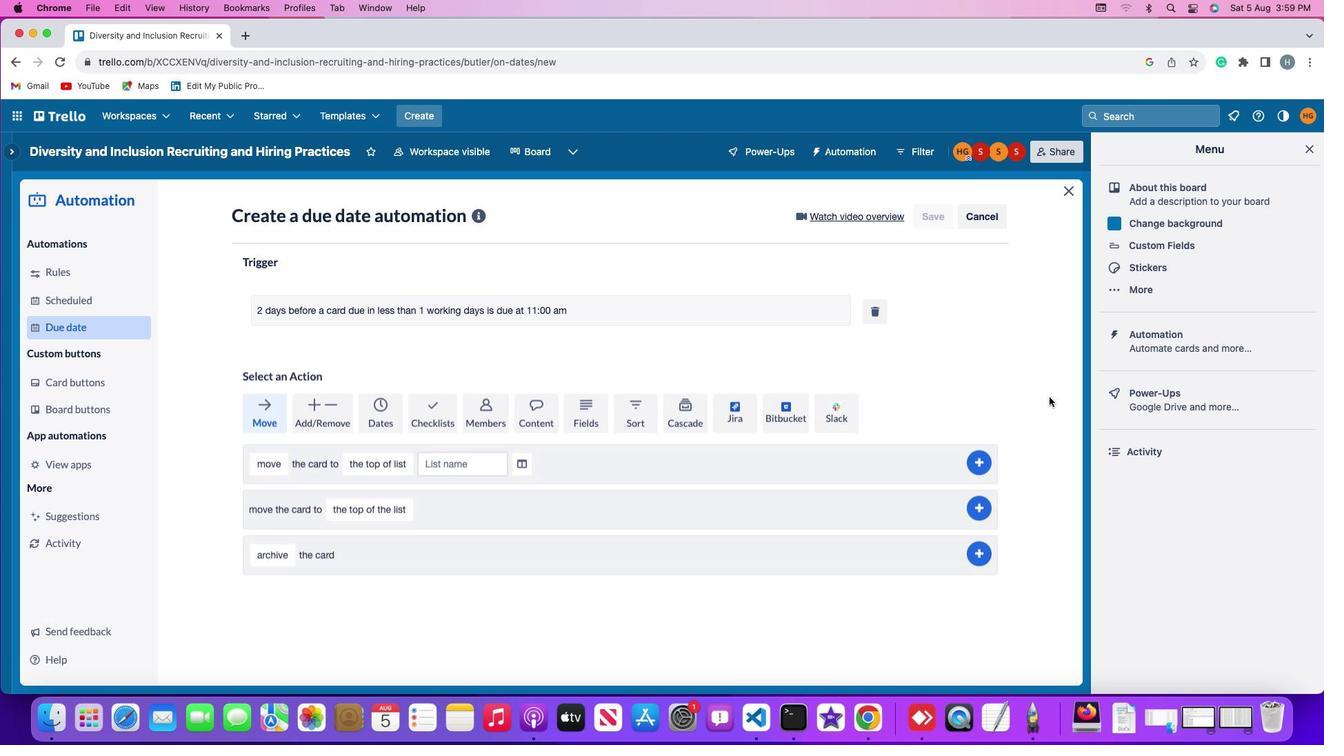 
